 Task: Check the percentage active listings of 2.5 bathrooms in the last 5 years.
Action: Mouse moved to (821, 187)
Screenshot: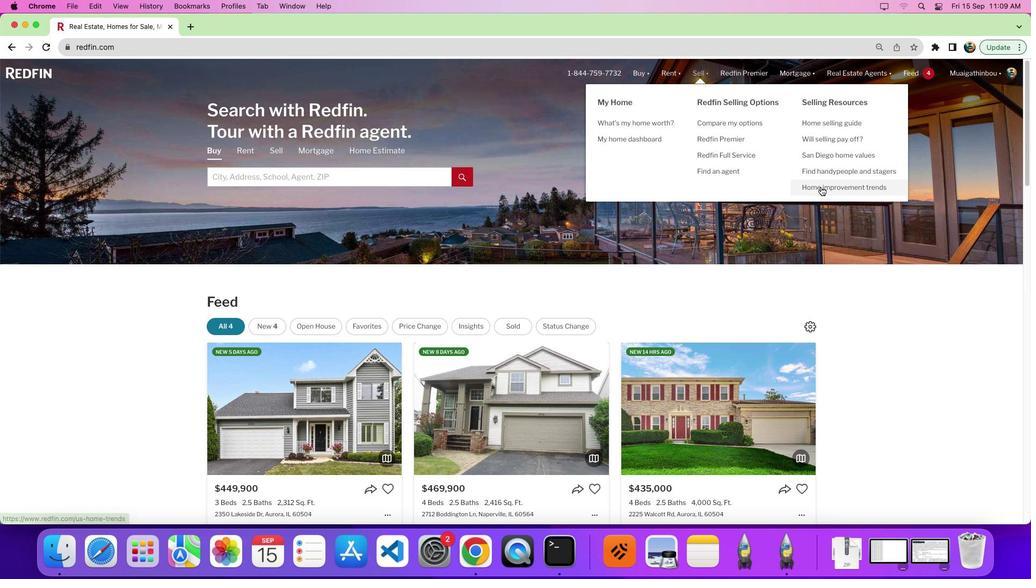 
Action: Mouse pressed left at (821, 187)
Screenshot: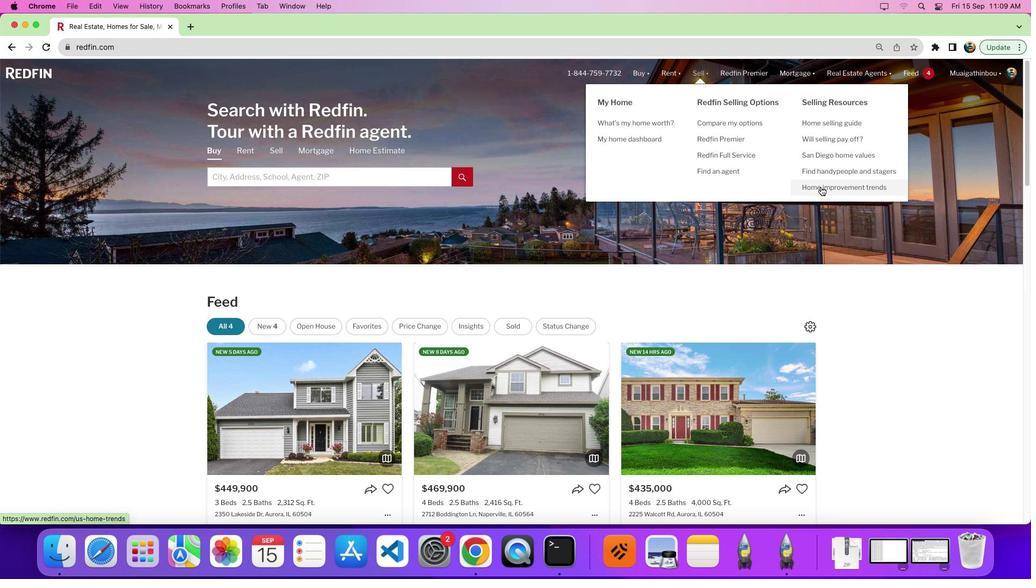 
Action: Mouse moved to (289, 206)
Screenshot: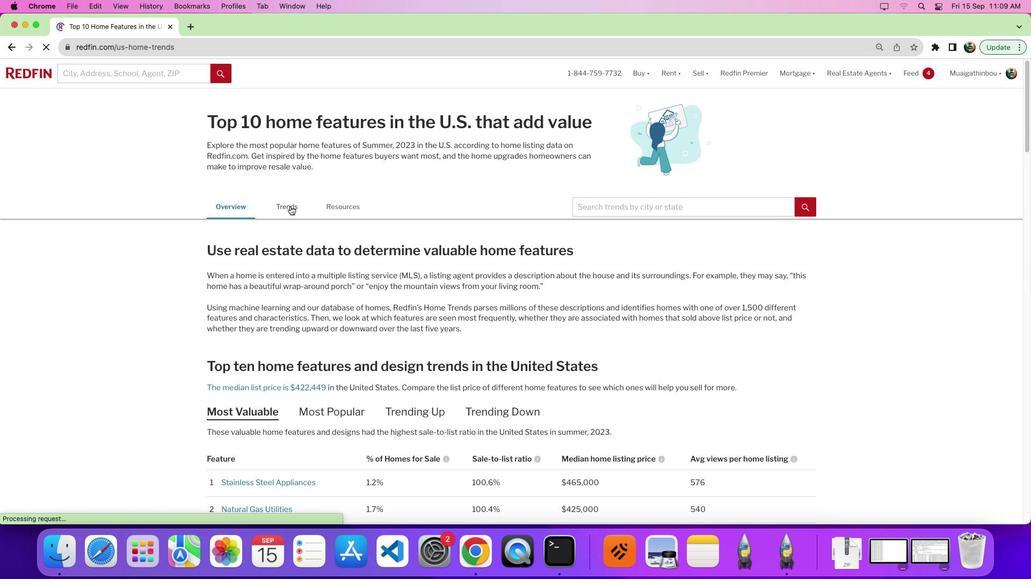 
Action: Mouse pressed left at (289, 206)
Screenshot: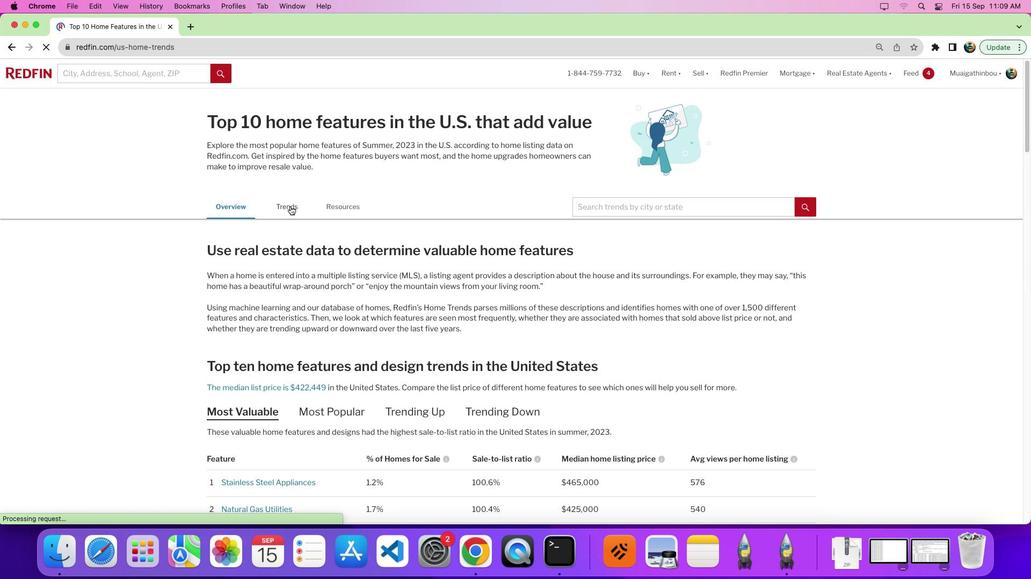 
Action: Mouse pressed left at (289, 206)
Screenshot: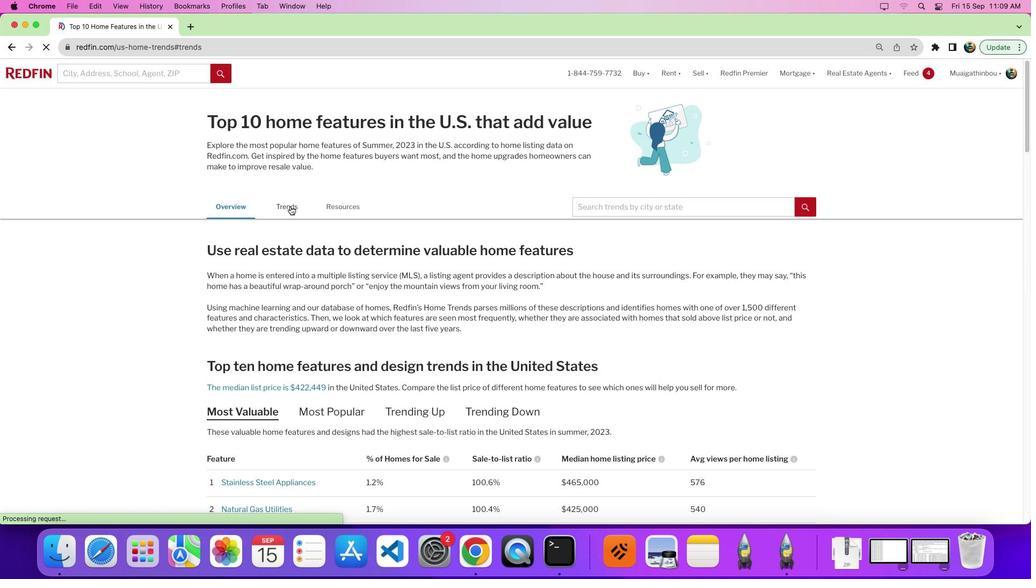
Action: Mouse moved to (386, 288)
Screenshot: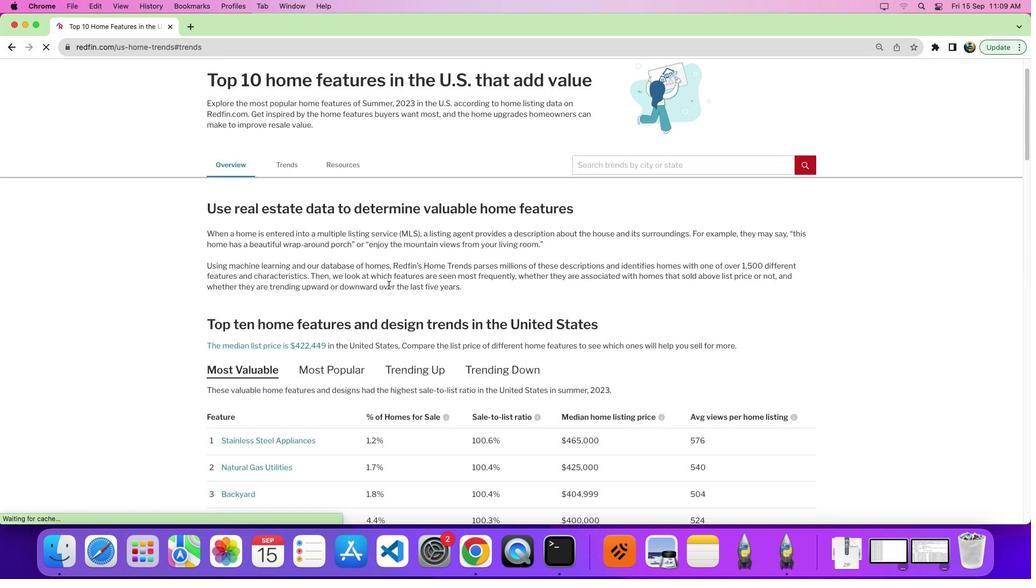 
Action: Mouse scrolled (386, 288) with delta (0, 0)
Screenshot: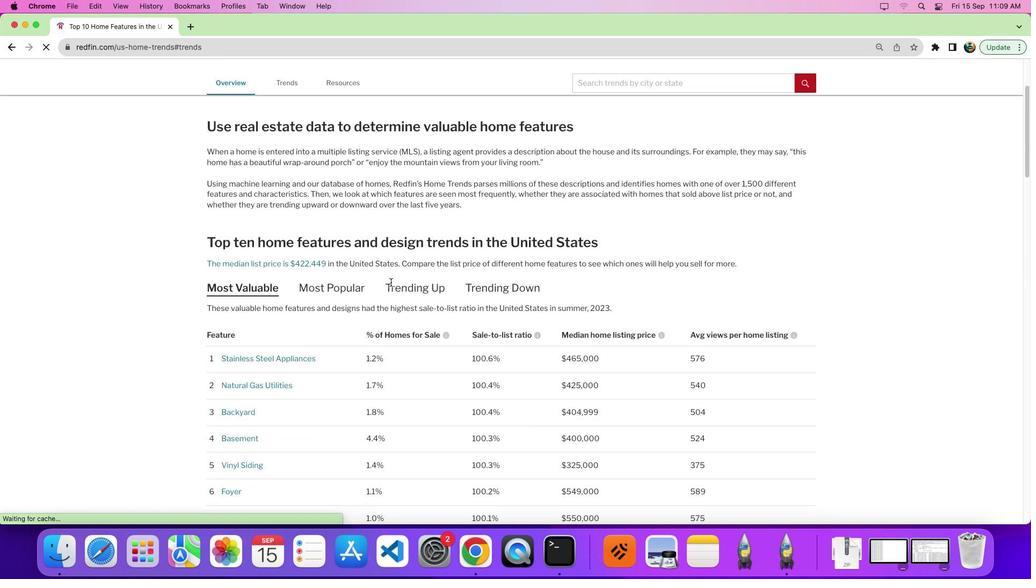 
Action: Mouse scrolled (386, 288) with delta (0, 0)
Screenshot: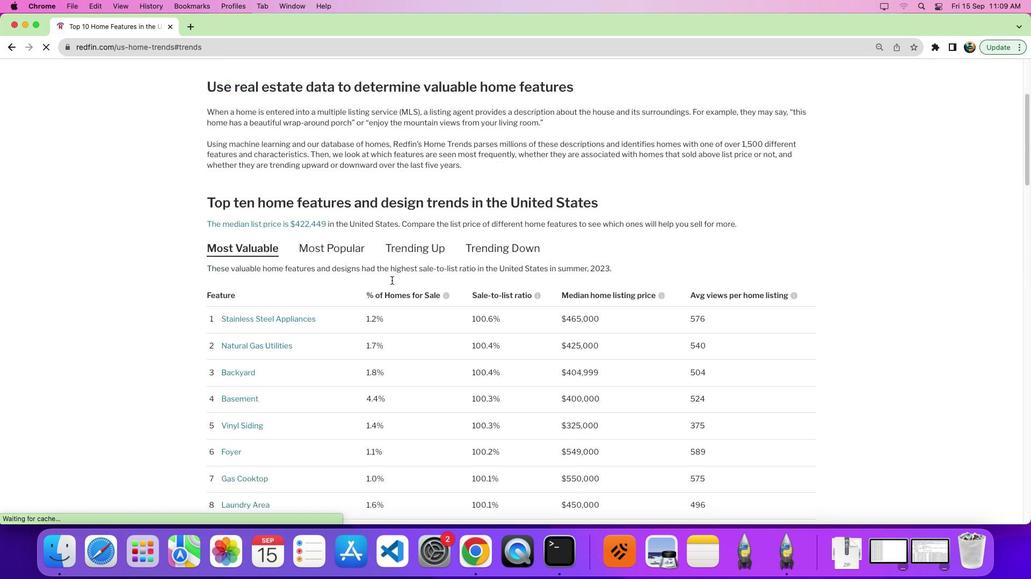 
Action: Mouse scrolled (386, 288) with delta (0, -3)
Screenshot: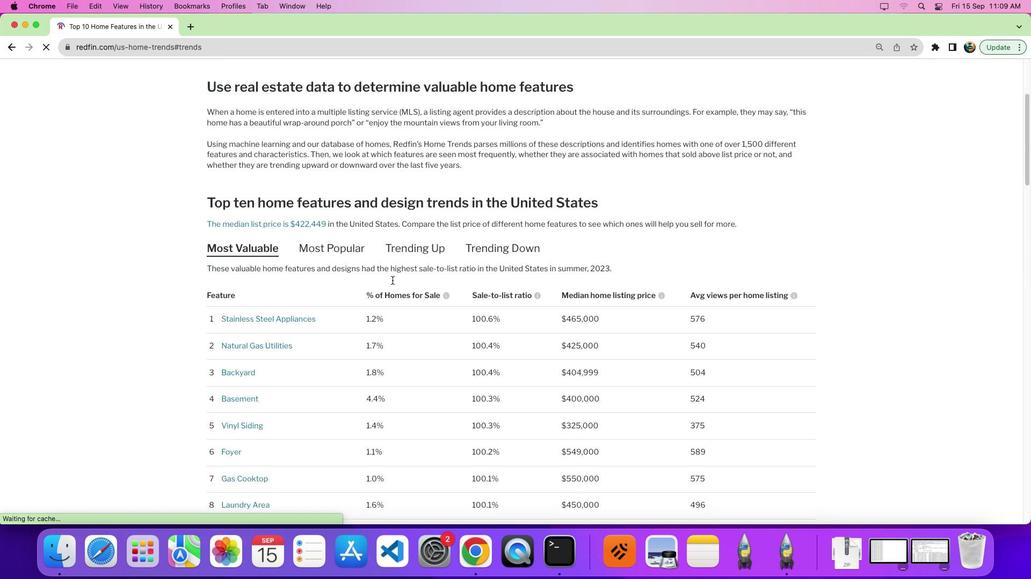 
Action: Mouse moved to (392, 279)
Screenshot: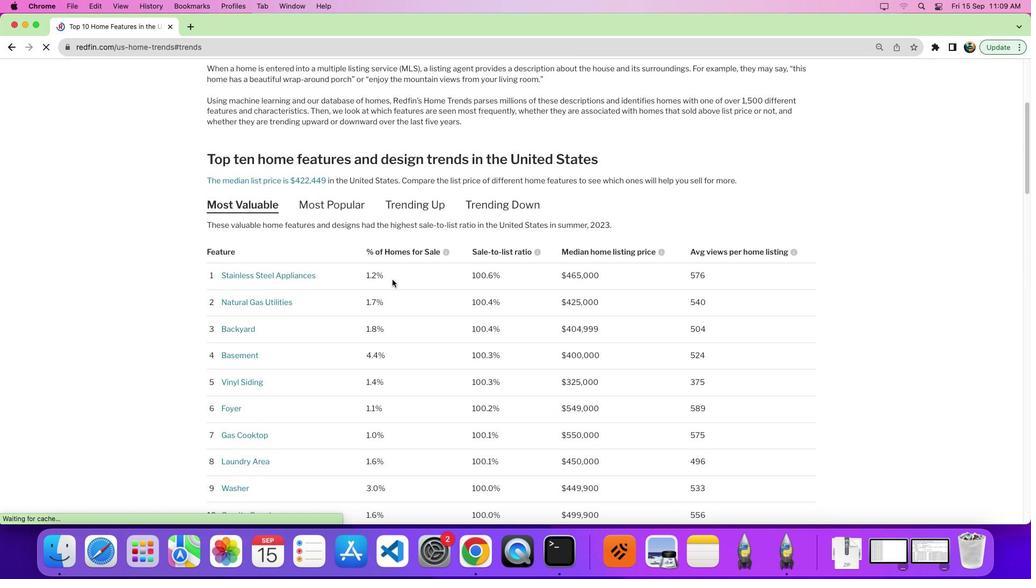 
Action: Mouse scrolled (392, 279) with delta (0, 0)
Screenshot: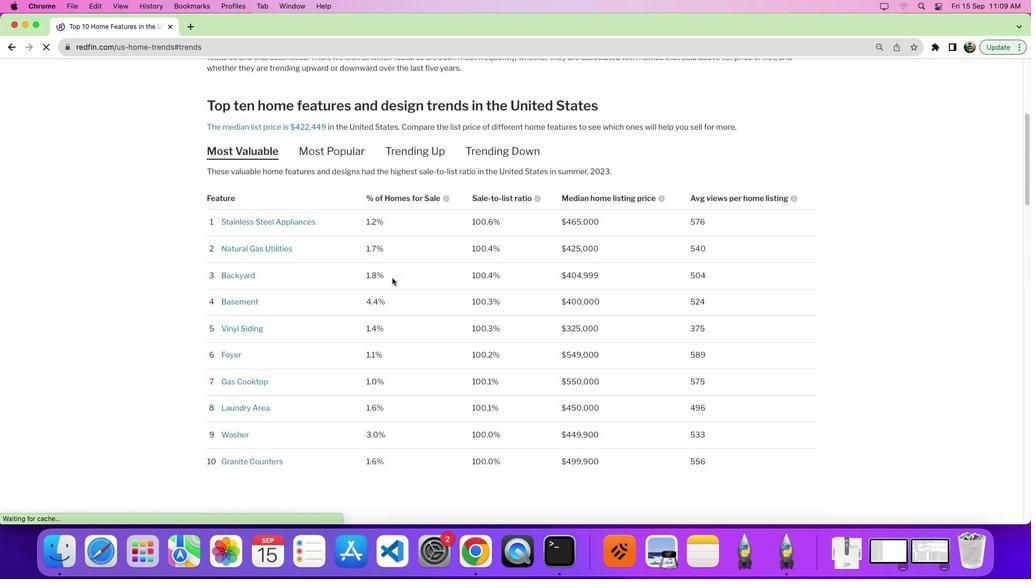 
Action: Mouse scrolled (392, 279) with delta (0, 0)
Screenshot: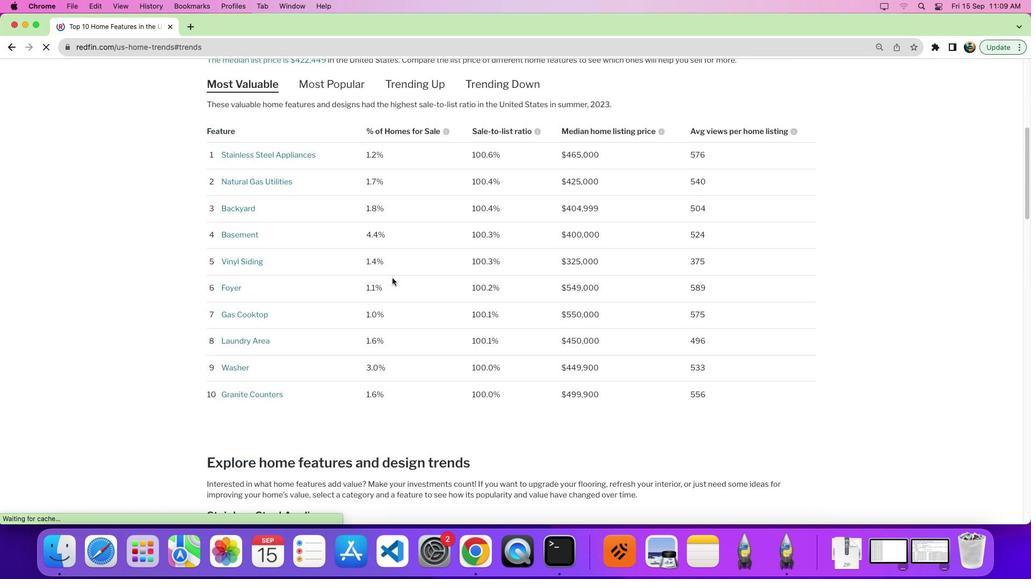 
Action: Mouse scrolled (392, 279) with delta (0, -3)
Screenshot: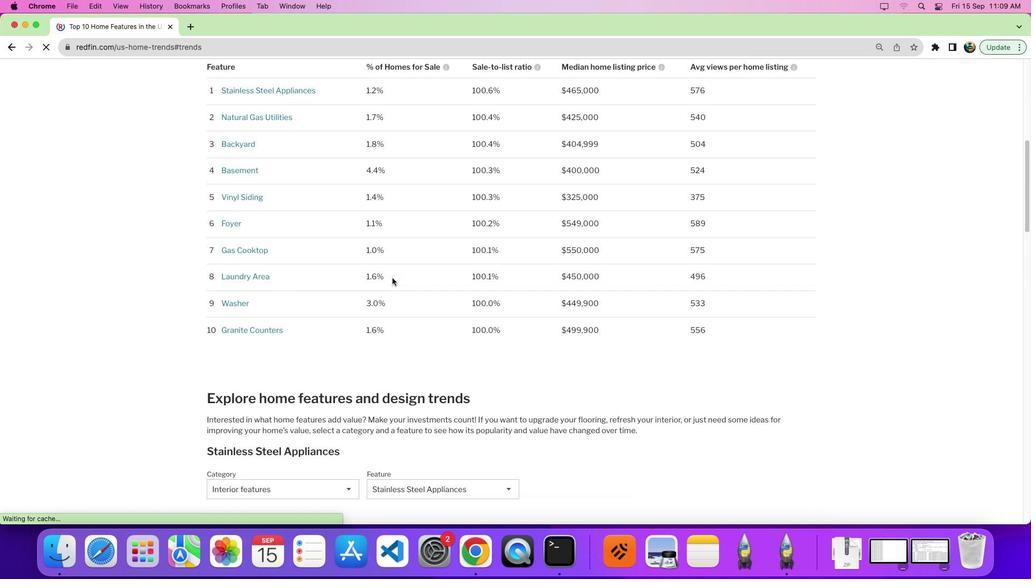 
Action: Mouse moved to (392, 278)
Screenshot: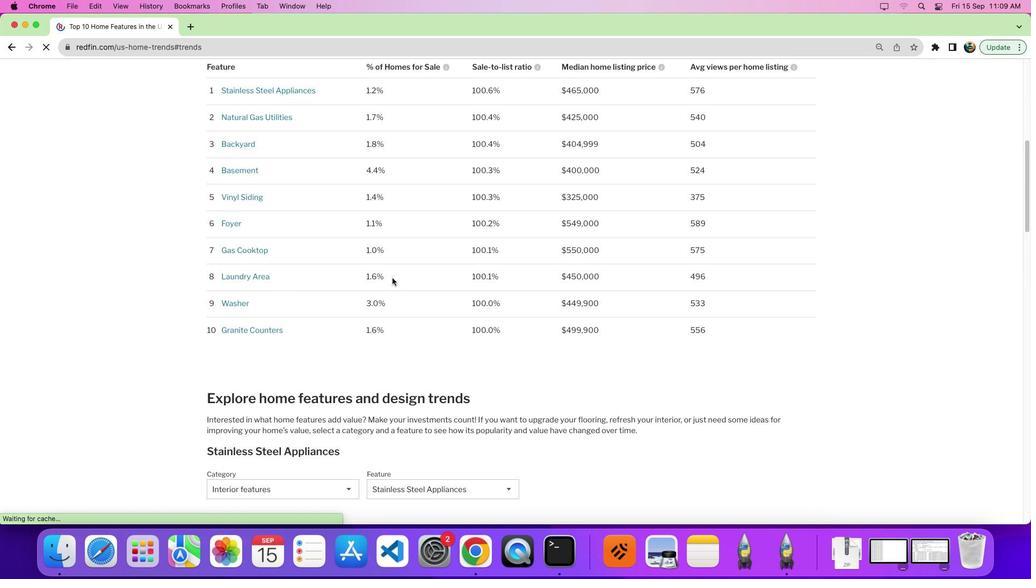 
Action: Mouse scrolled (392, 278) with delta (0, 0)
Screenshot: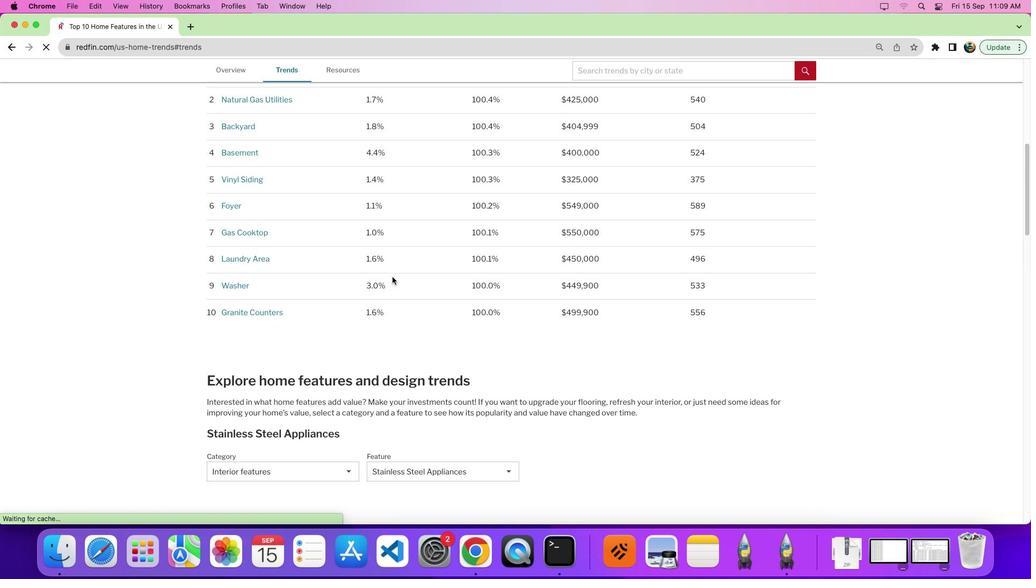 
Action: Mouse scrolled (392, 278) with delta (0, 0)
Screenshot: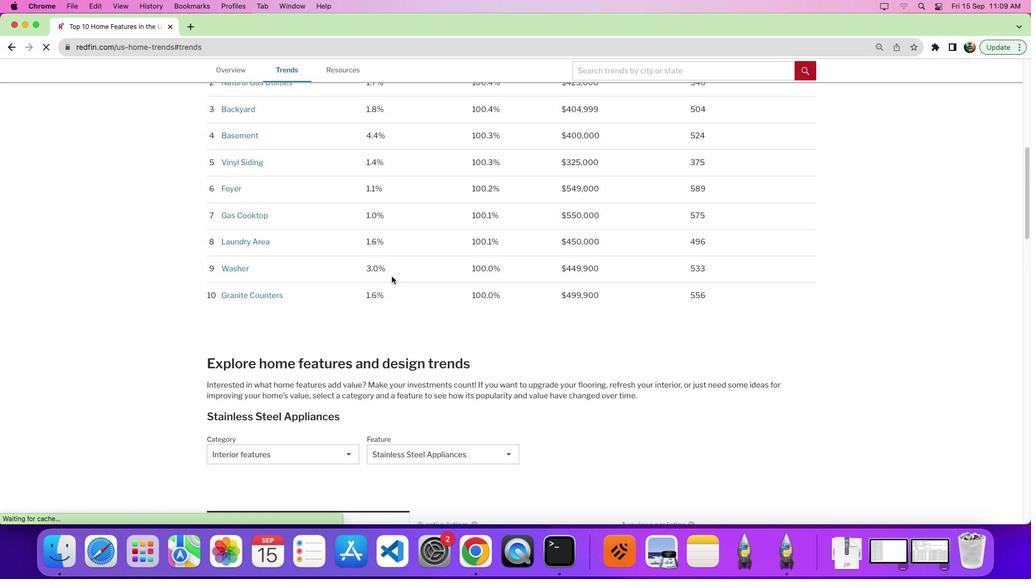 
Action: Mouse moved to (392, 277)
Screenshot: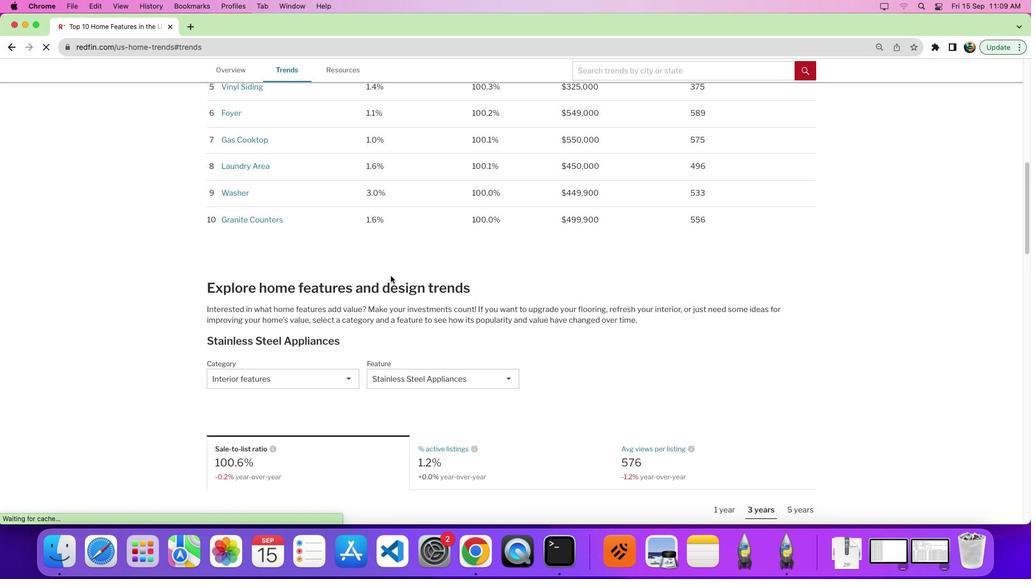 
Action: Mouse scrolled (392, 277) with delta (0, -1)
Screenshot: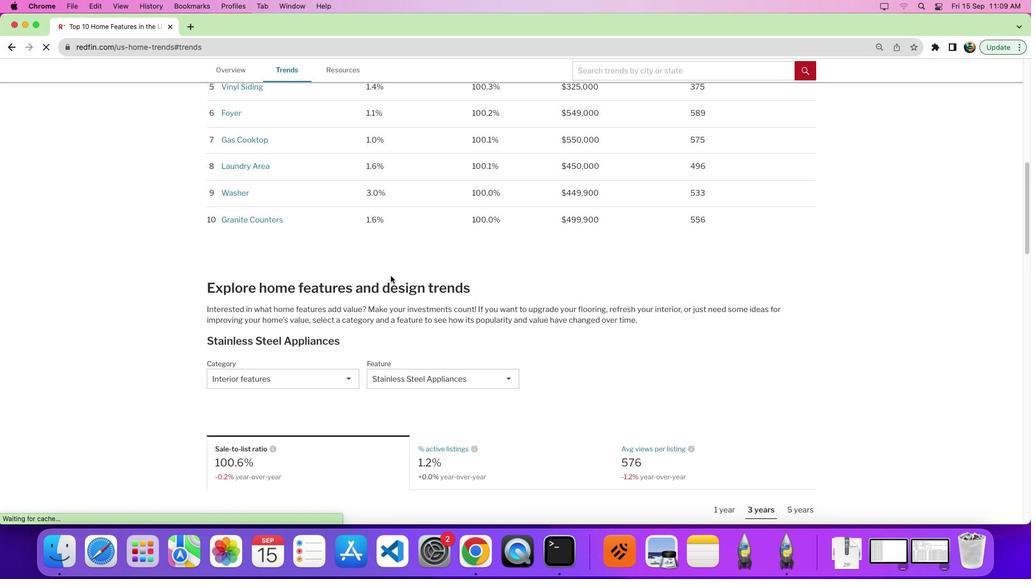 
Action: Mouse moved to (390, 276)
Screenshot: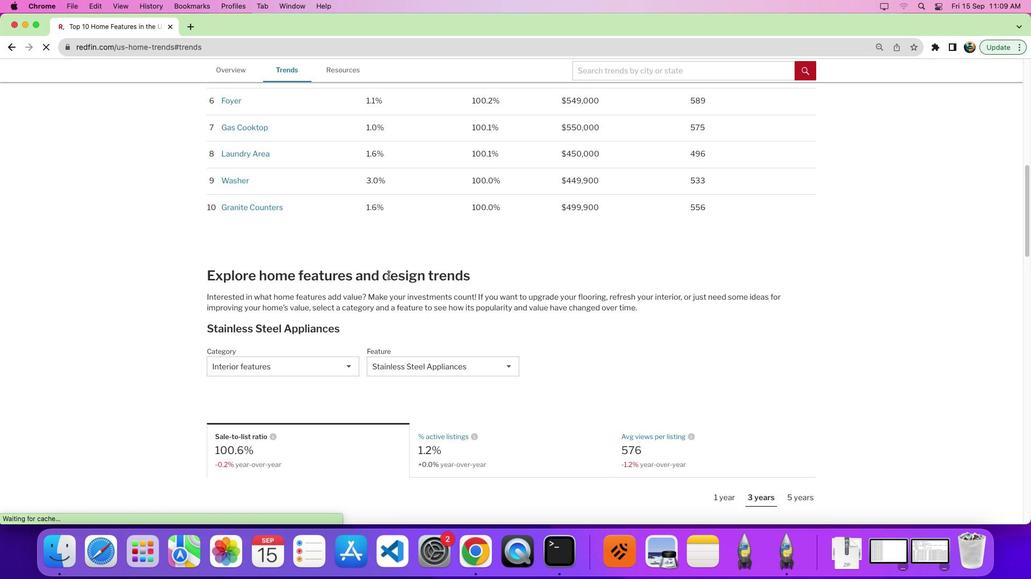 
Action: Mouse scrolled (390, 276) with delta (0, 0)
Screenshot: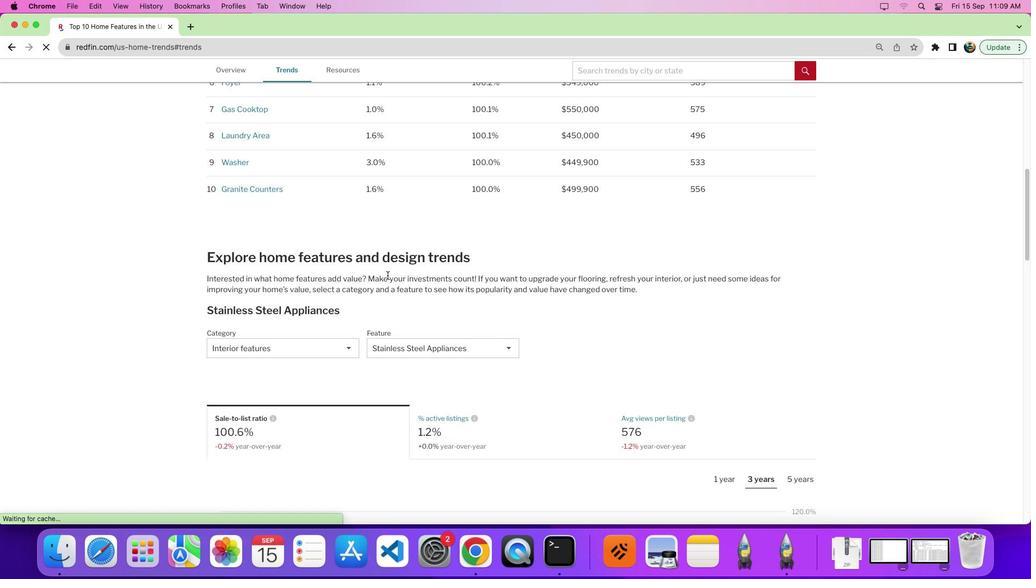 
Action: Mouse moved to (389, 276)
Screenshot: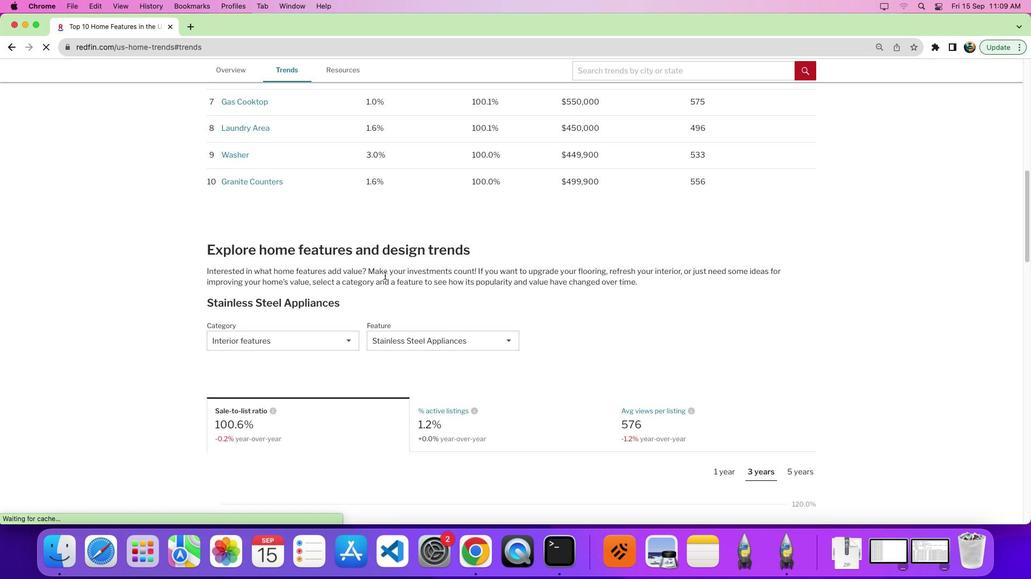 
Action: Mouse scrolled (389, 276) with delta (0, 0)
Screenshot: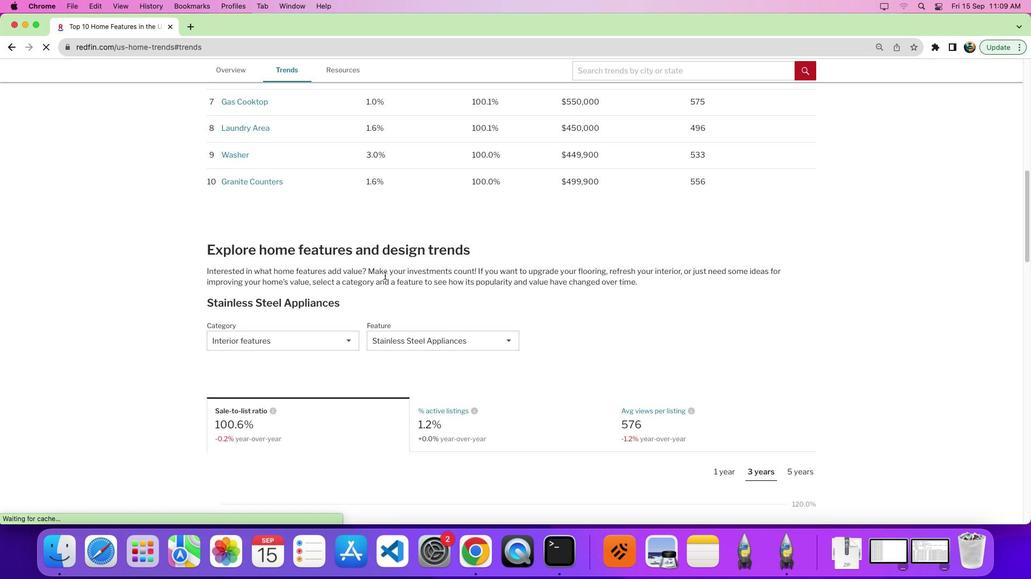 
Action: Mouse moved to (322, 338)
Screenshot: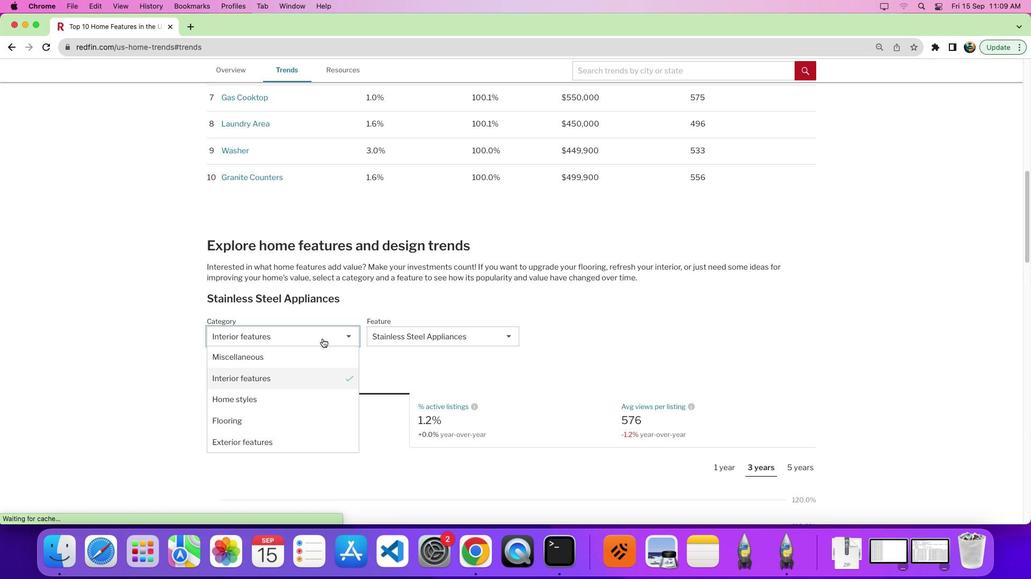 
Action: Mouse pressed left at (322, 338)
Screenshot: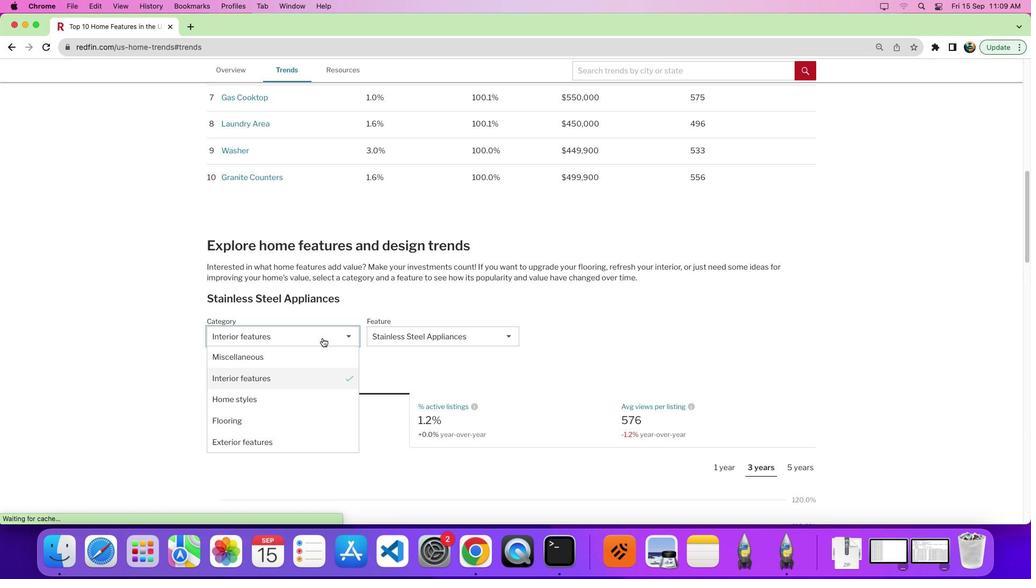 
Action: Mouse moved to (313, 386)
Screenshot: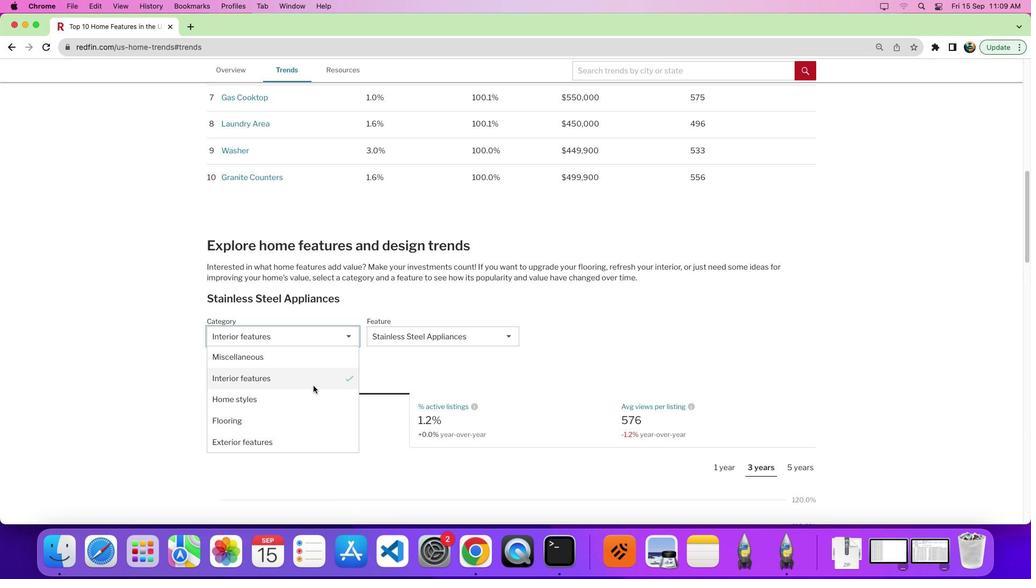 
Action: Mouse pressed left at (313, 386)
Screenshot: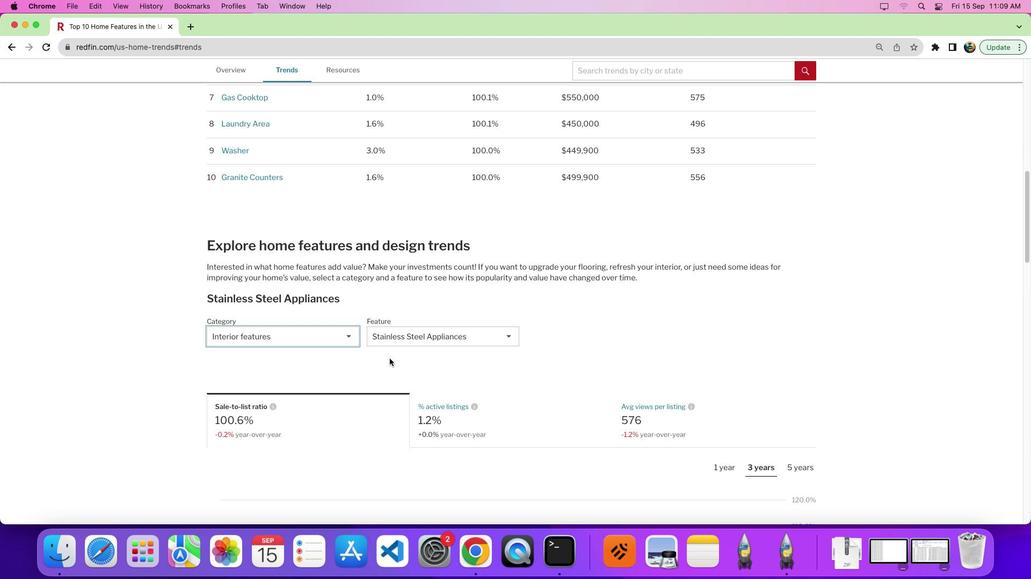 
Action: Mouse moved to (425, 339)
Screenshot: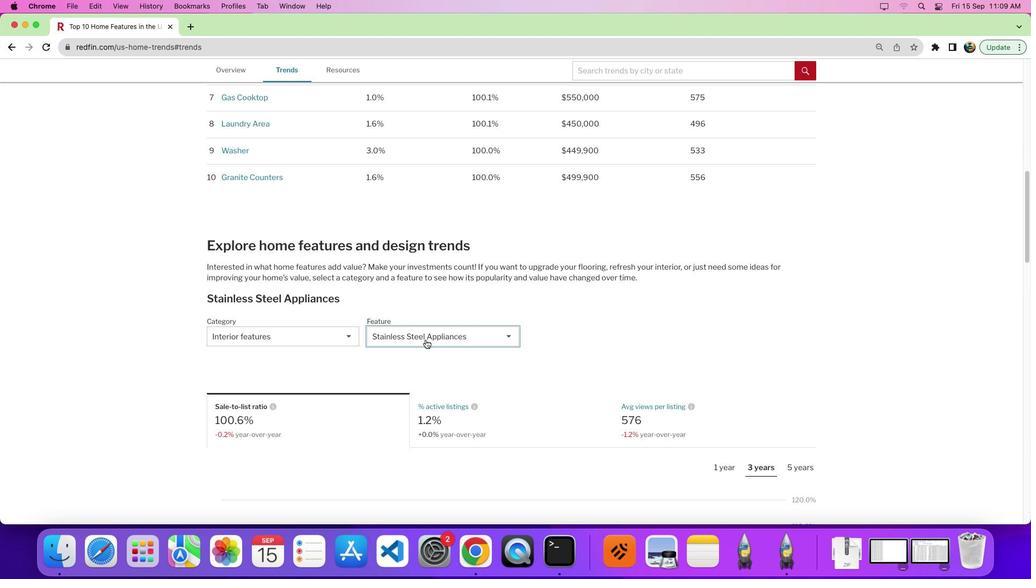 
Action: Mouse pressed left at (425, 339)
Screenshot: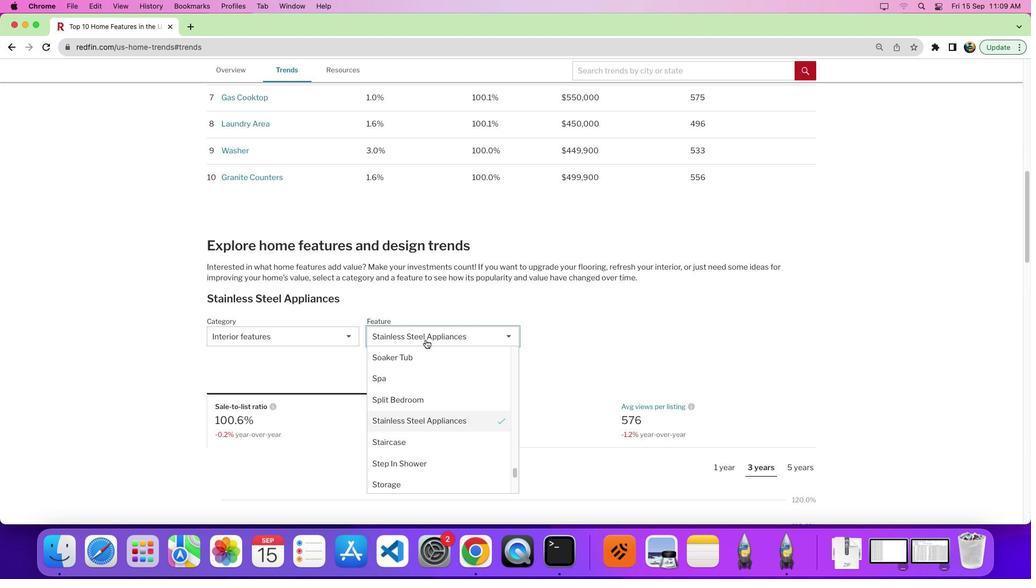 
Action: Mouse moved to (422, 385)
Screenshot: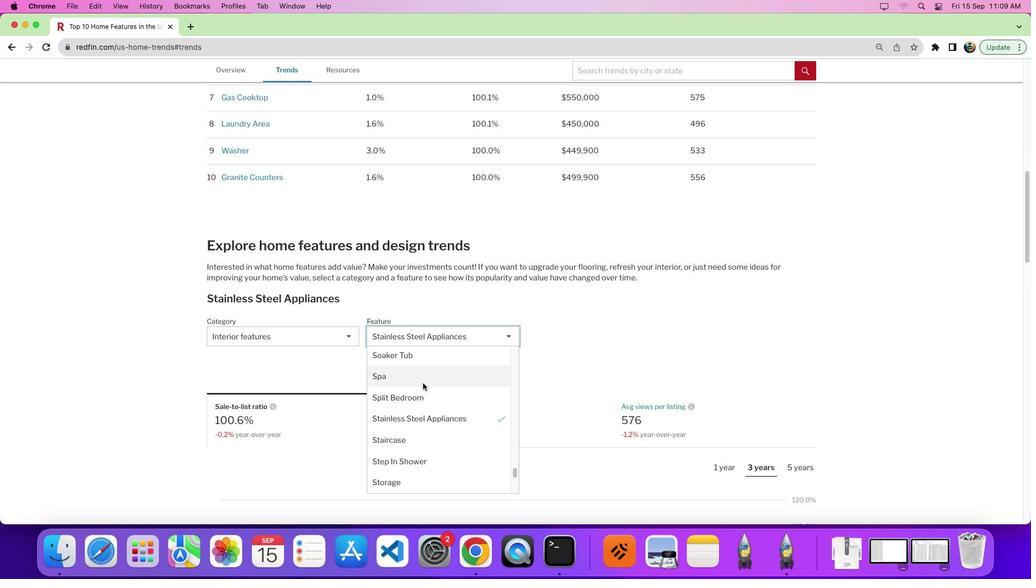 
Action: Mouse scrolled (422, 385) with delta (0, 0)
Screenshot: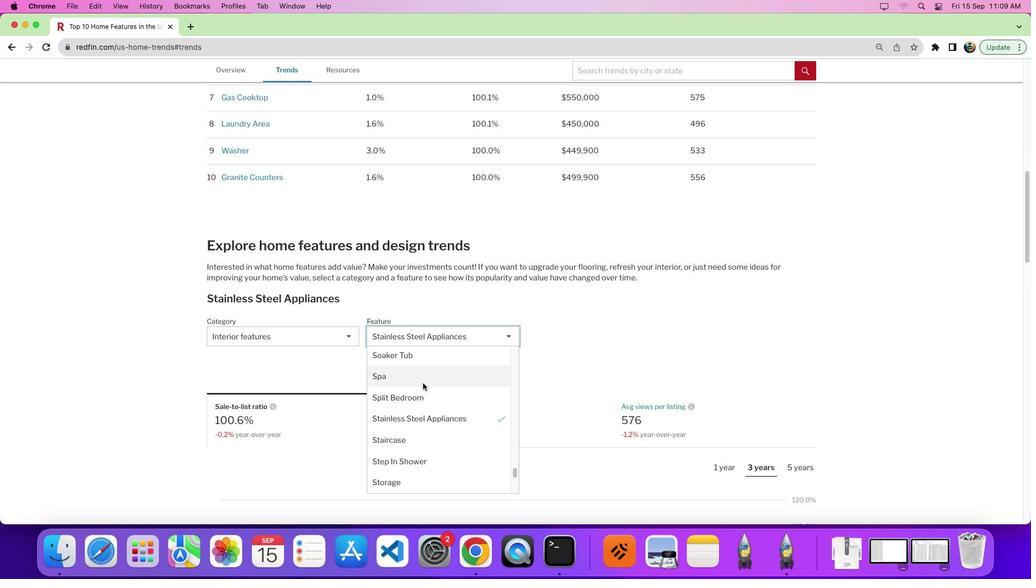 
Action: Mouse moved to (423, 382)
Screenshot: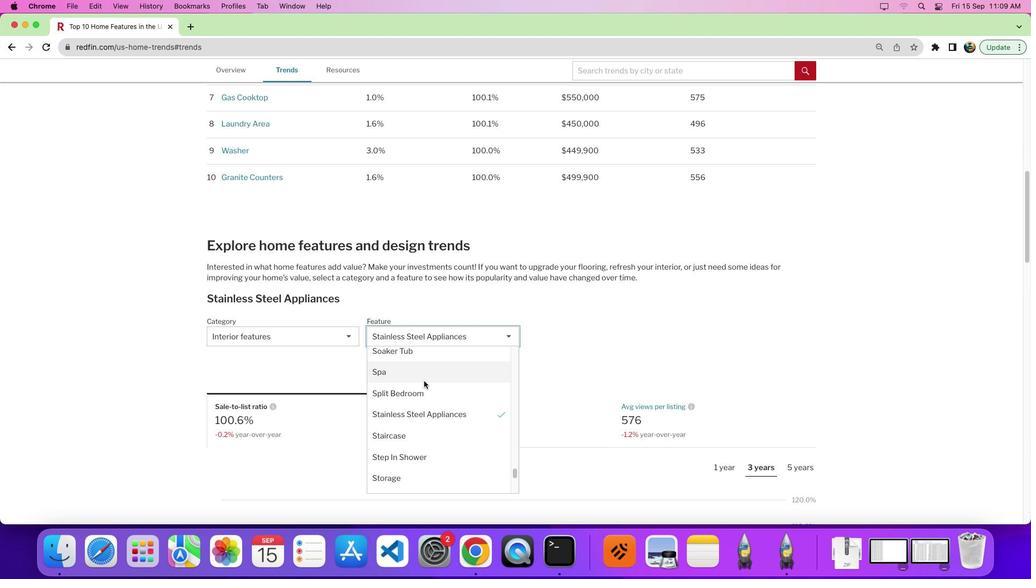 
Action: Mouse scrolled (423, 382) with delta (0, 0)
Screenshot: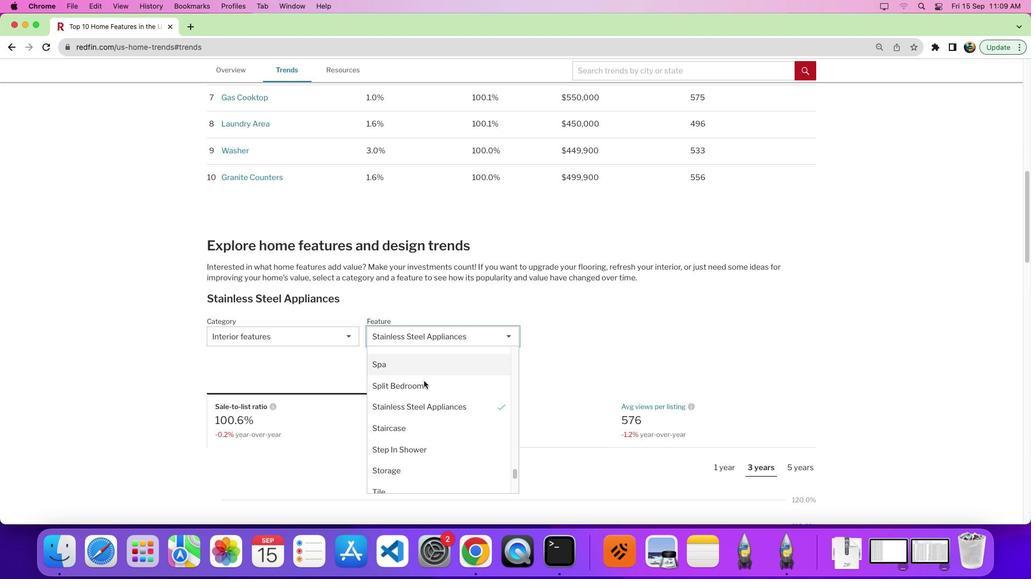
Action: Mouse scrolled (423, 382) with delta (0, 0)
Screenshot: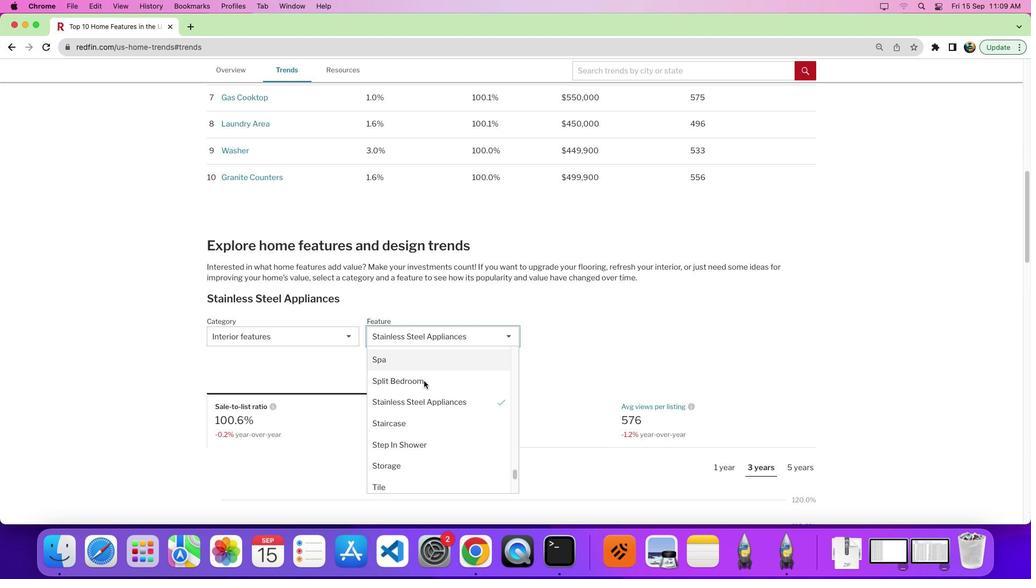 
Action: Mouse moved to (423, 381)
Screenshot: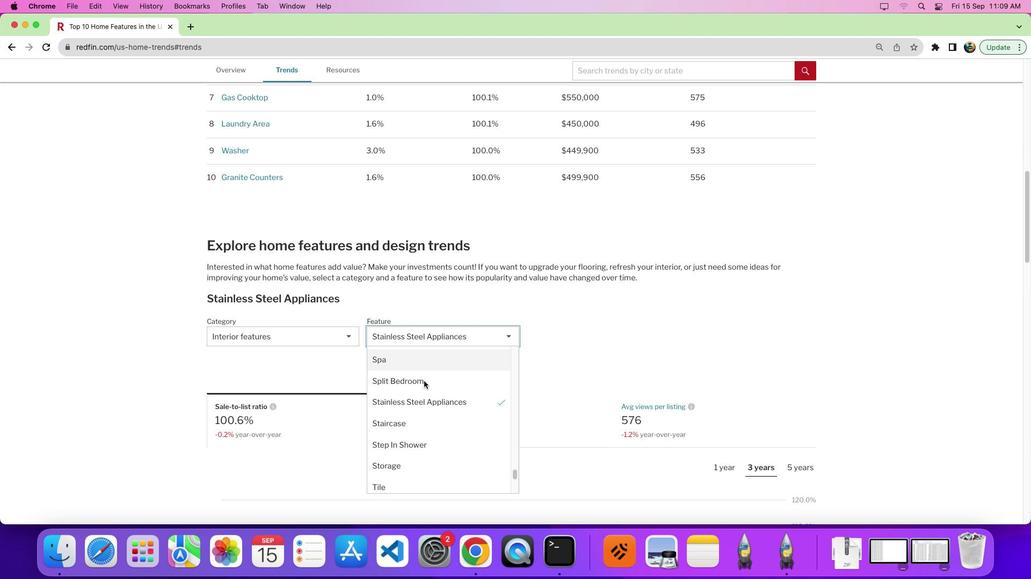 
Action: Mouse scrolled (423, 381) with delta (0, 0)
Screenshot: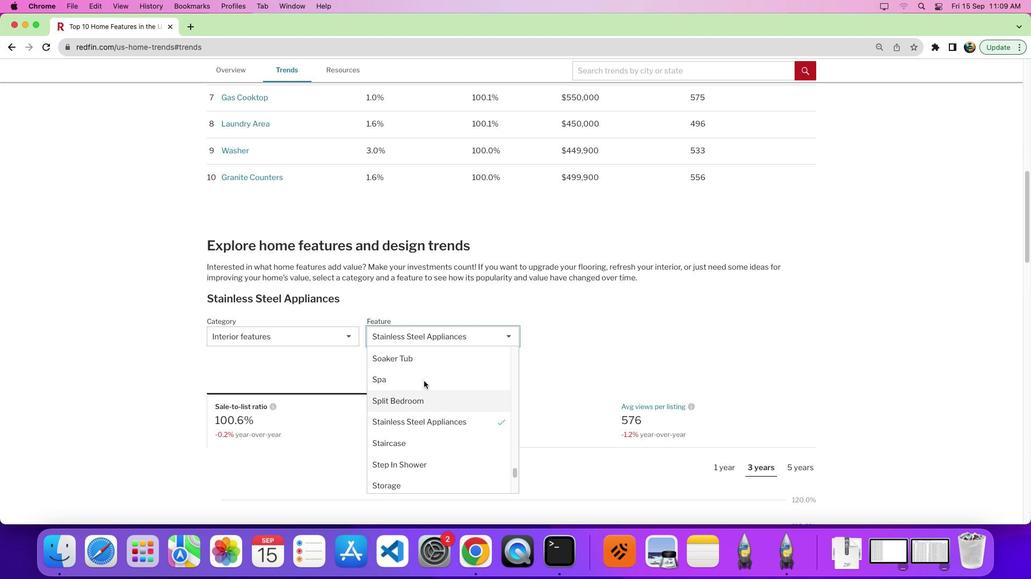 
Action: Mouse moved to (423, 381)
Screenshot: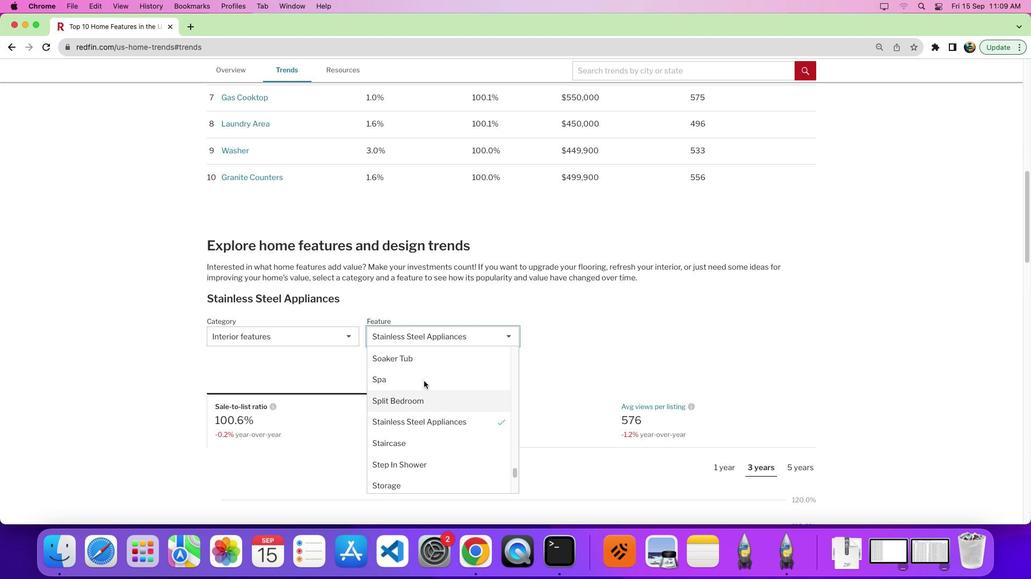 
Action: Mouse scrolled (423, 381) with delta (0, 0)
Screenshot: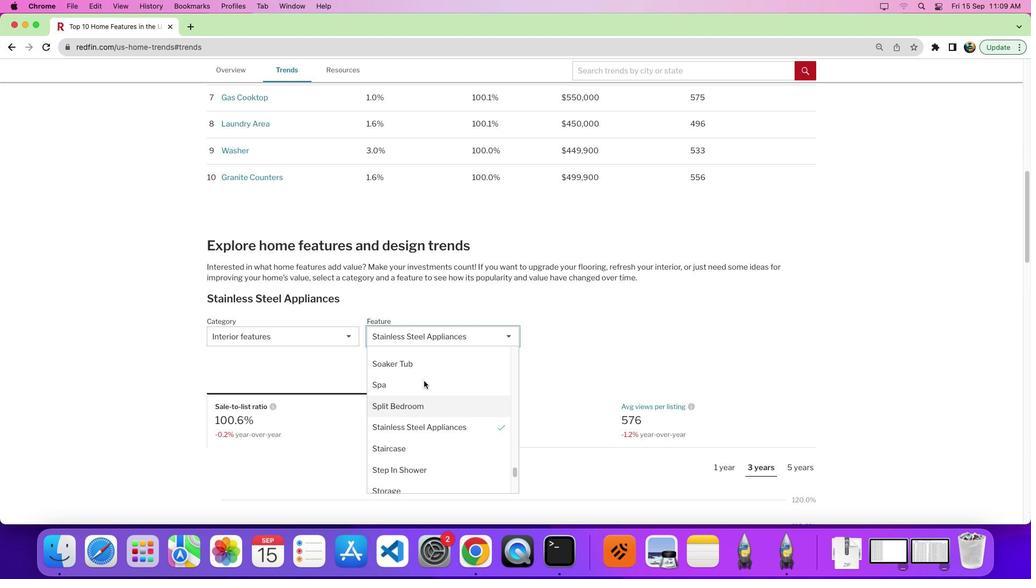 
Action: Mouse scrolled (423, 381) with delta (0, 0)
Screenshot: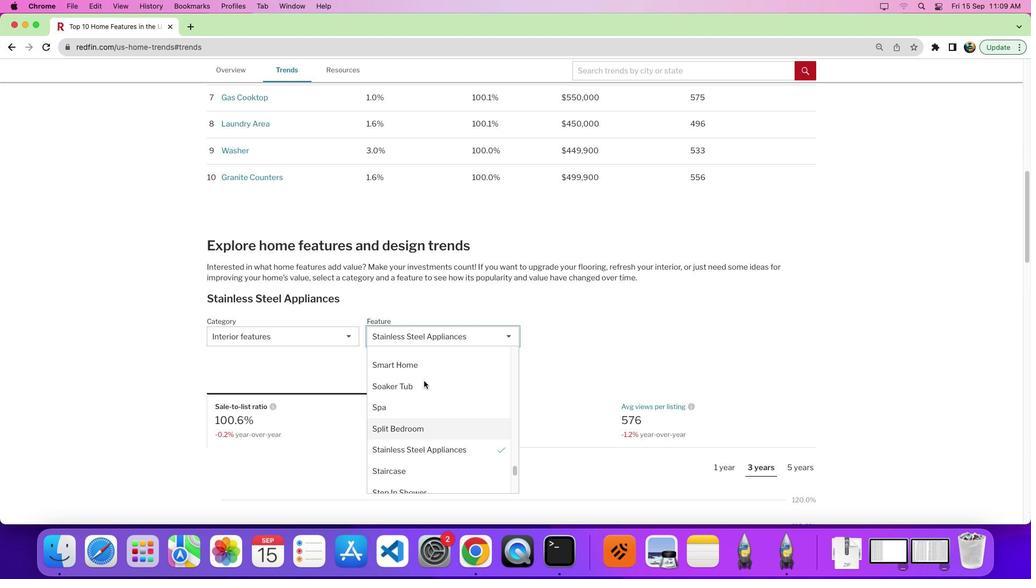 
Action: Mouse scrolled (423, 381) with delta (0, 0)
Screenshot: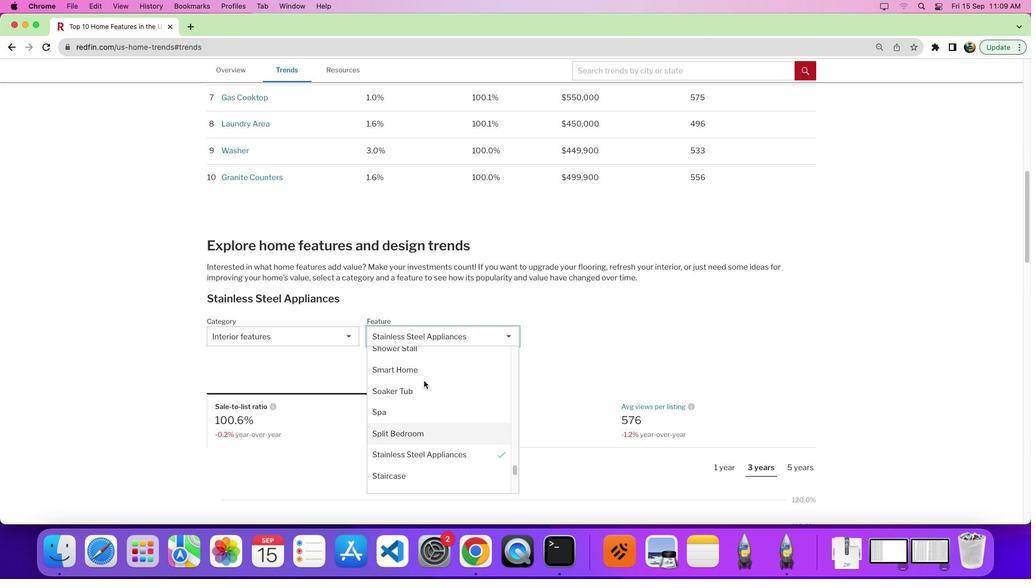 
Action: Mouse scrolled (423, 381) with delta (0, 0)
Screenshot: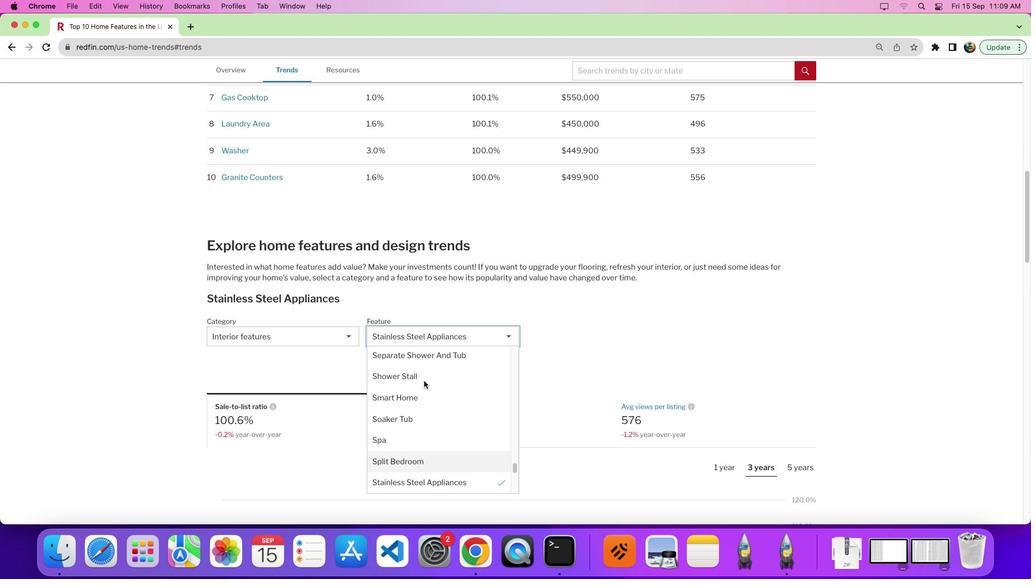 
Action: Mouse scrolled (423, 381) with delta (0, 0)
Screenshot: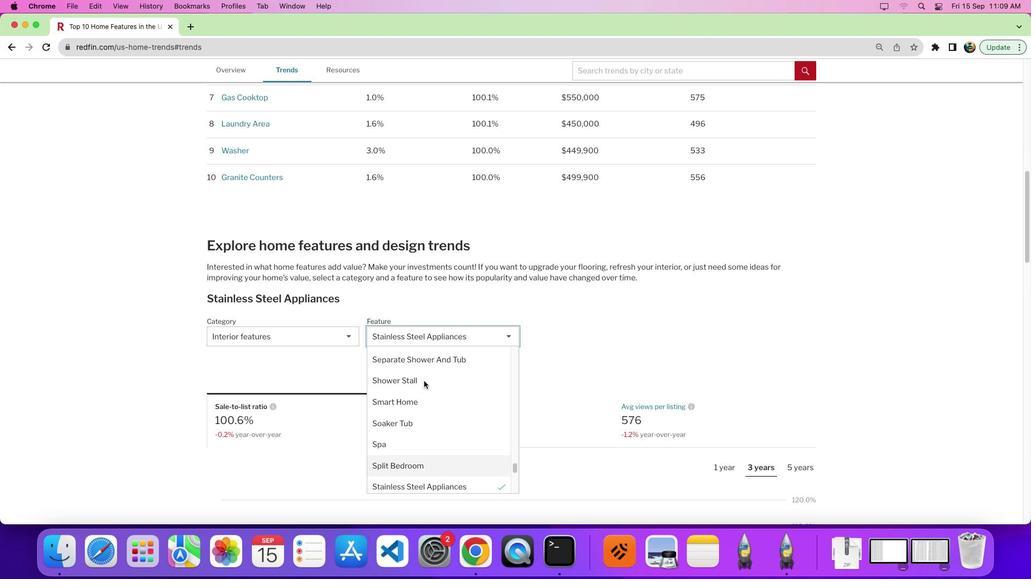 
Action: Mouse scrolled (423, 381) with delta (0, 0)
Screenshot: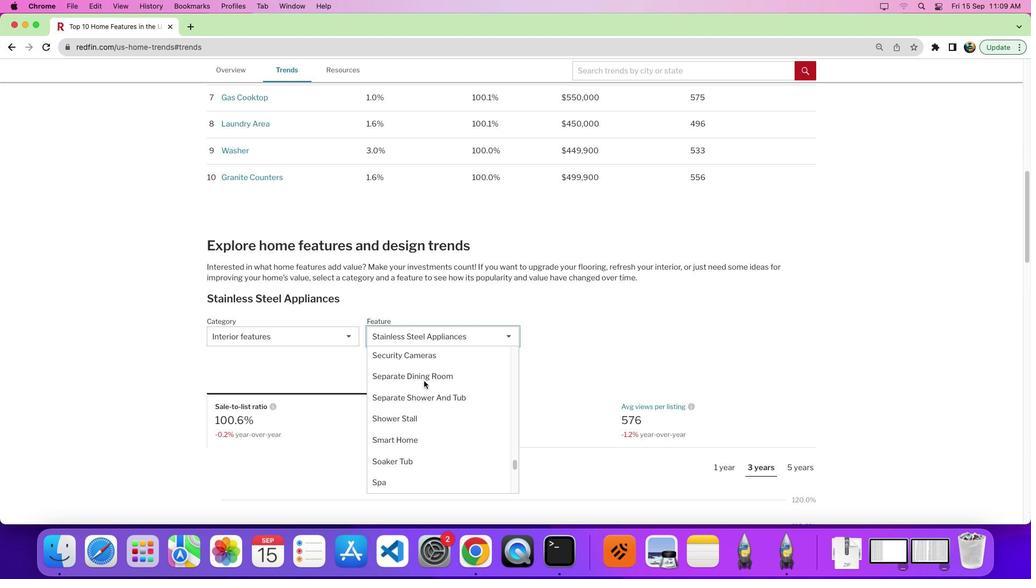 
Action: Mouse scrolled (423, 381) with delta (0, 0)
Screenshot: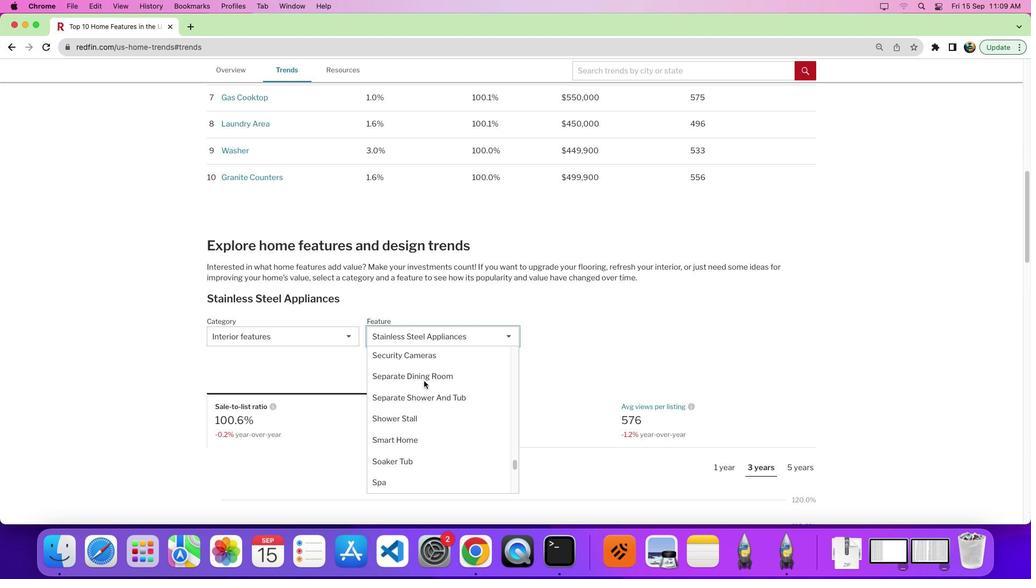 
Action: Mouse scrolled (423, 381) with delta (0, 0)
Screenshot: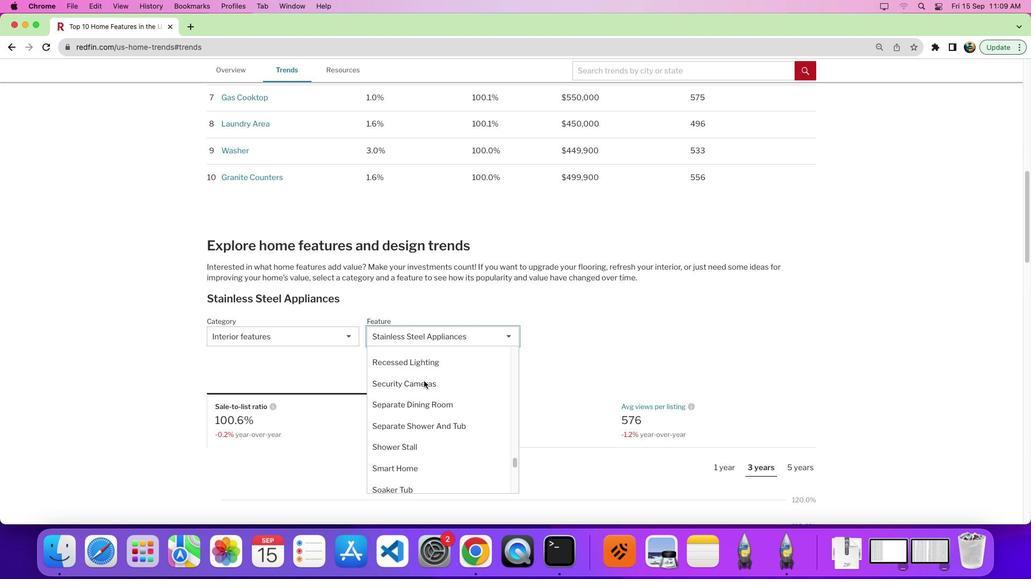 
Action: Mouse scrolled (423, 381) with delta (0, 0)
Screenshot: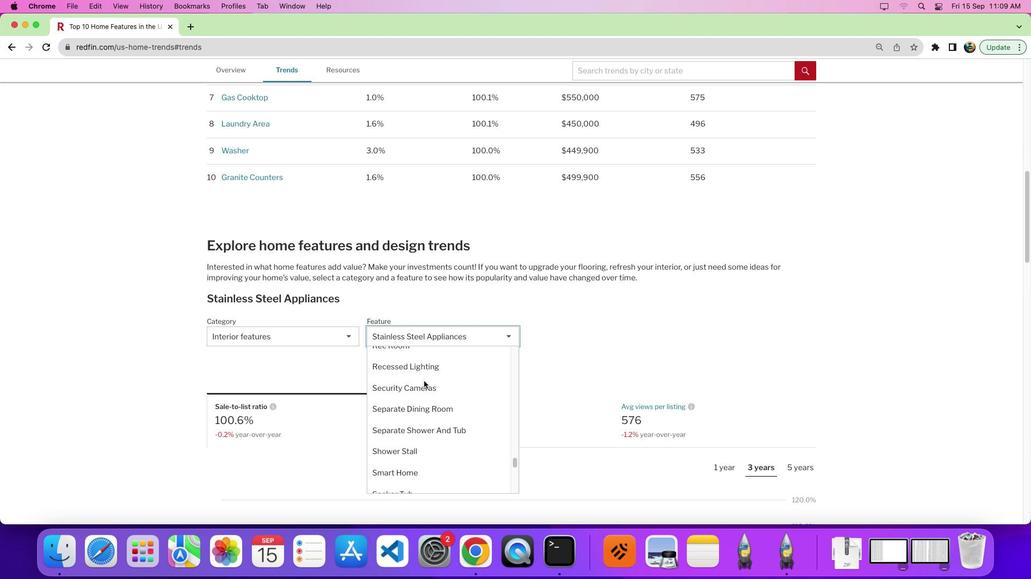 
Action: Mouse scrolled (423, 381) with delta (0, 0)
Screenshot: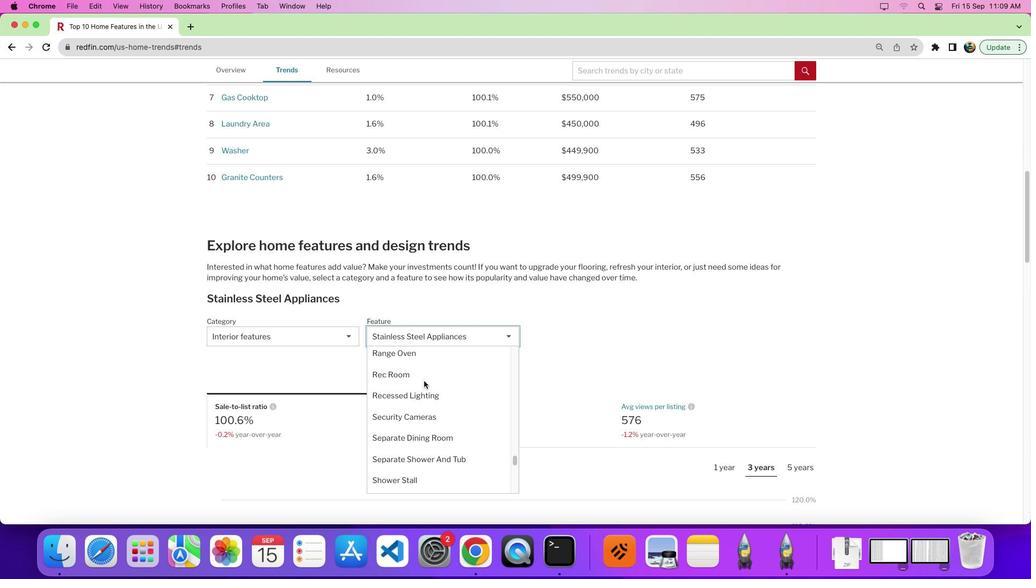 
Action: Mouse scrolled (423, 381) with delta (0, 0)
Screenshot: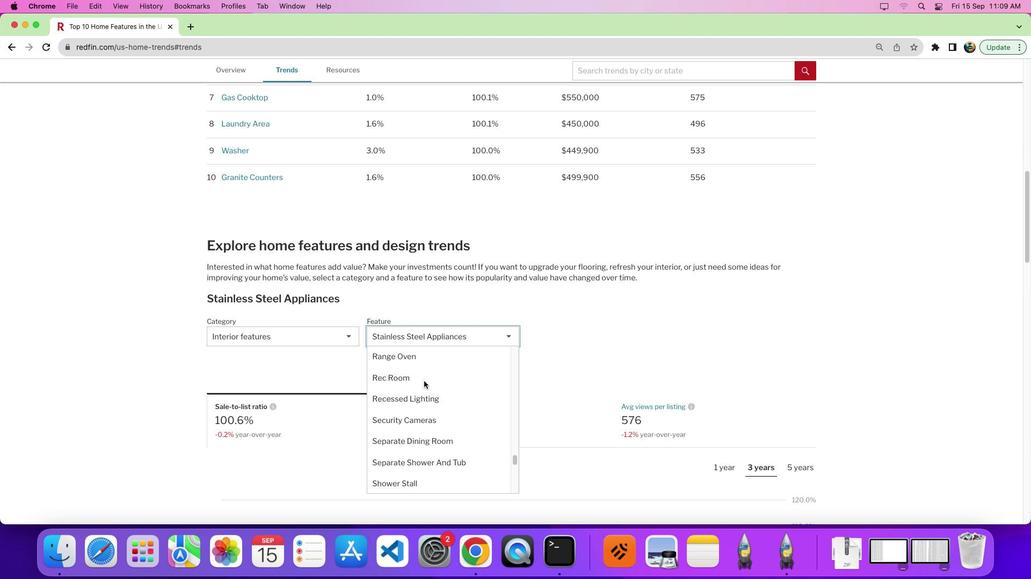 
Action: Mouse scrolled (423, 381) with delta (0, 0)
Screenshot: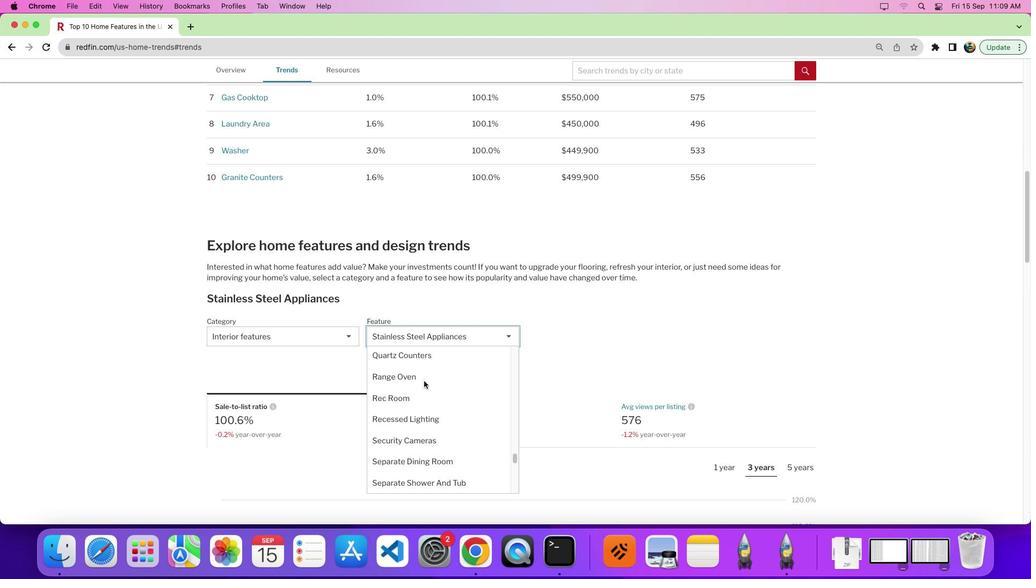 
Action: Mouse scrolled (423, 381) with delta (0, 0)
Screenshot: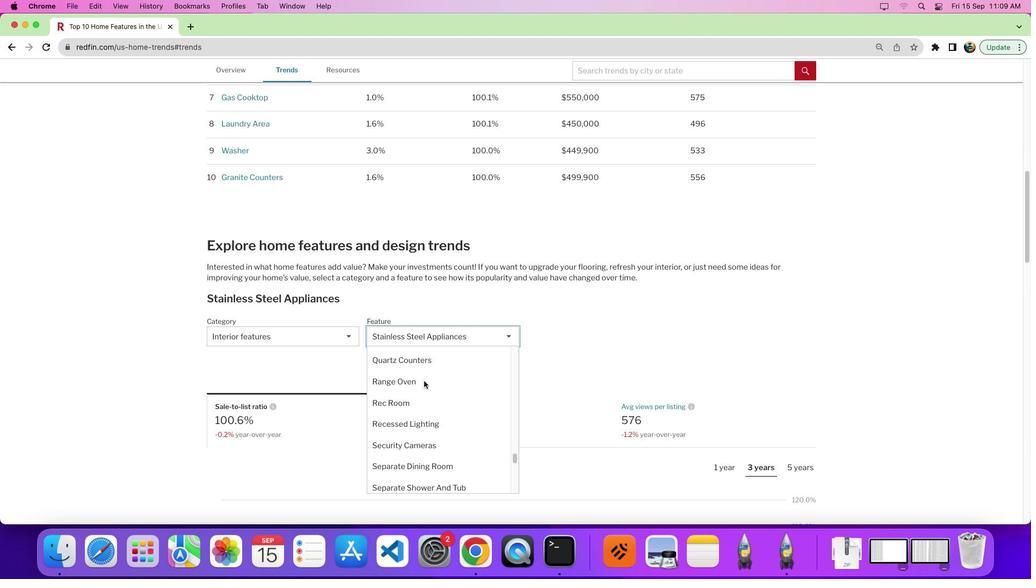
Action: Mouse scrolled (423, 381) with delta (0, 0)
Screenshot: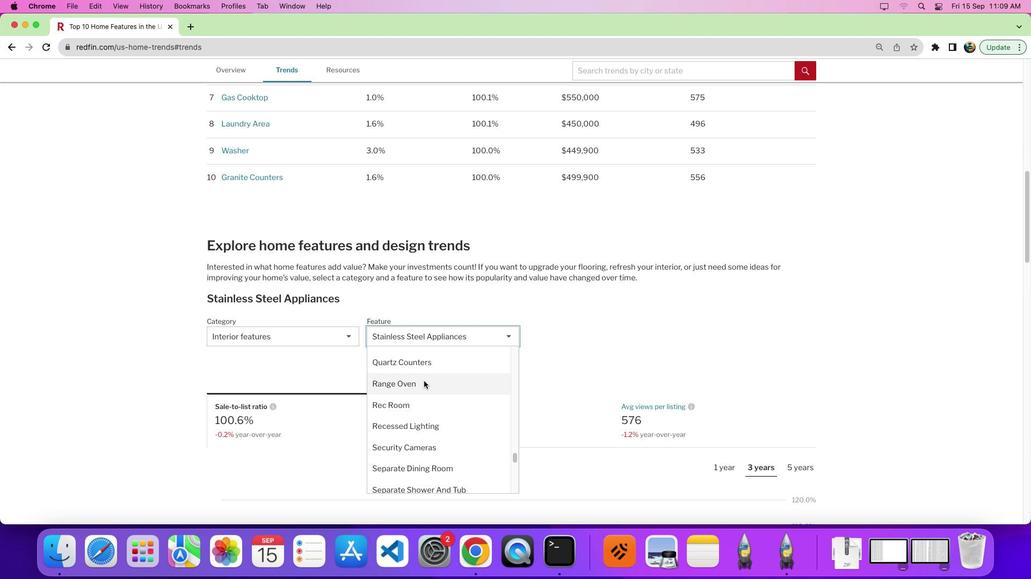 
Action: Mouse scrolled (423, 381) with delta (0, 0)
Screenshot: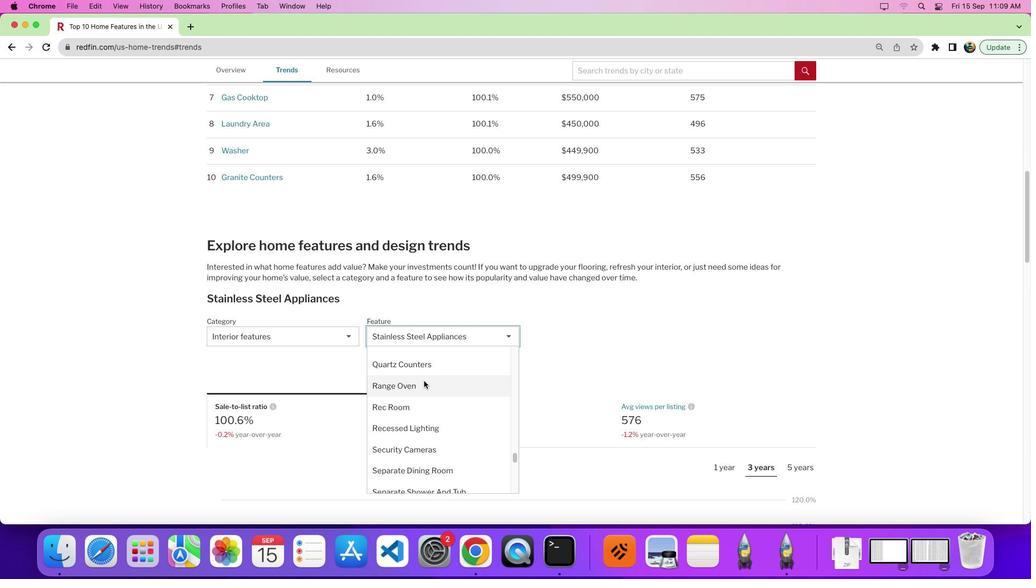 
Action: Mouse scrolled (423, 381) with delta (0, 0)
Screenshot: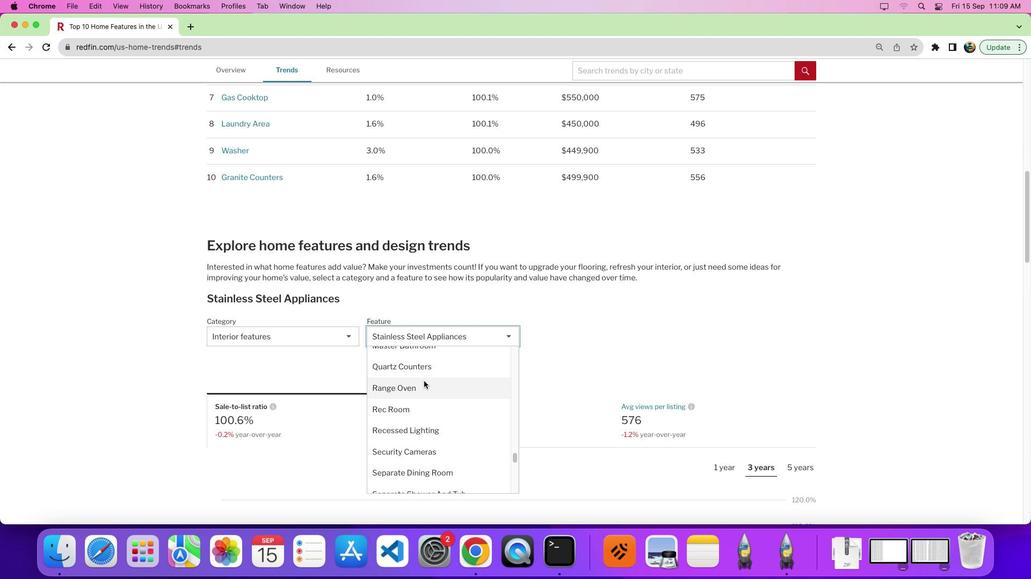 
Action: Mouse scrolled (423, 381) with delta (0, 0)
Screenshot: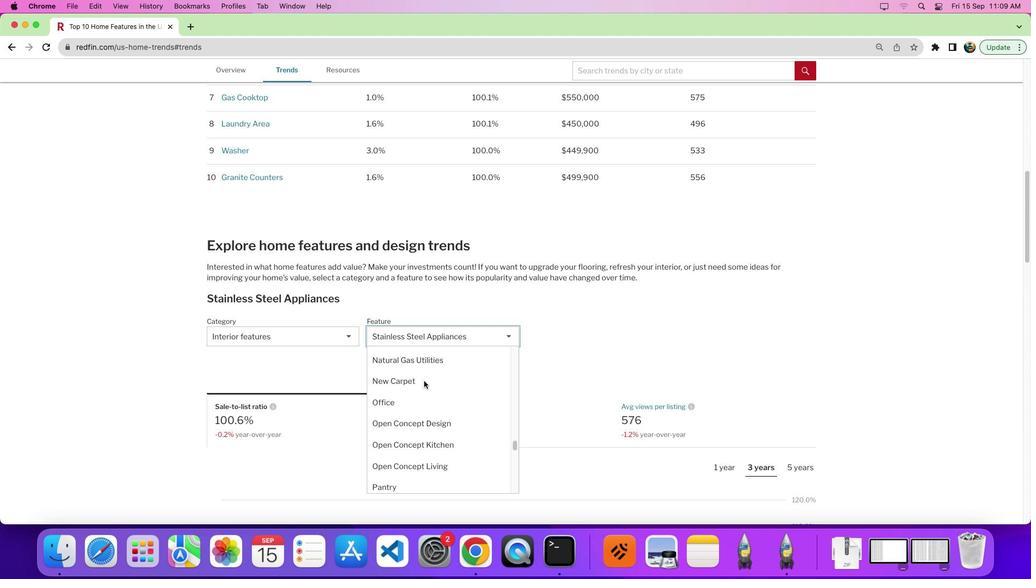
Action: Mouse scrolled (423, 381) with delta (0, 0)
Screenshot: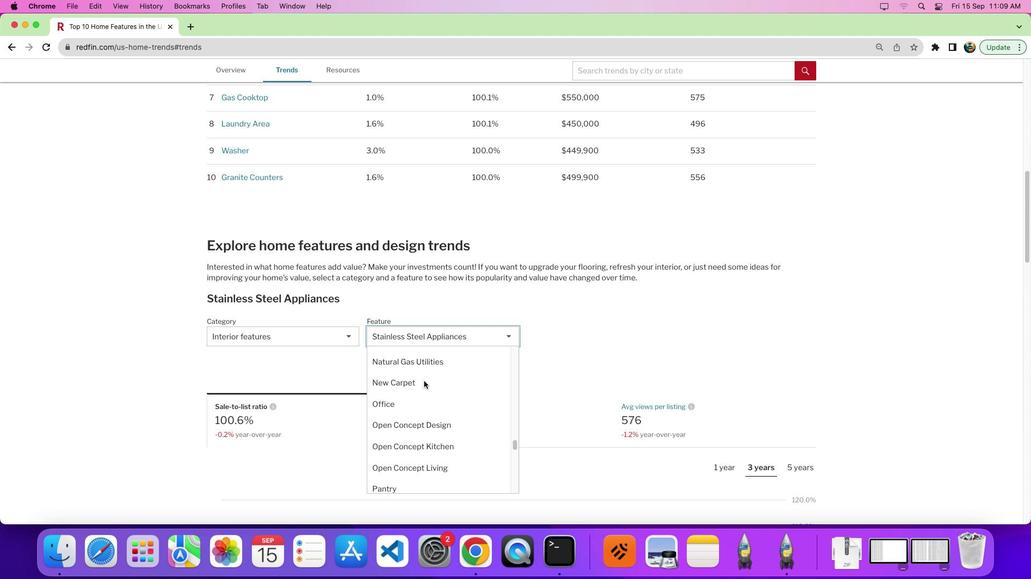 
Action: Mouse scrolled (423, 381) with delta (0, 3)
Screenshot: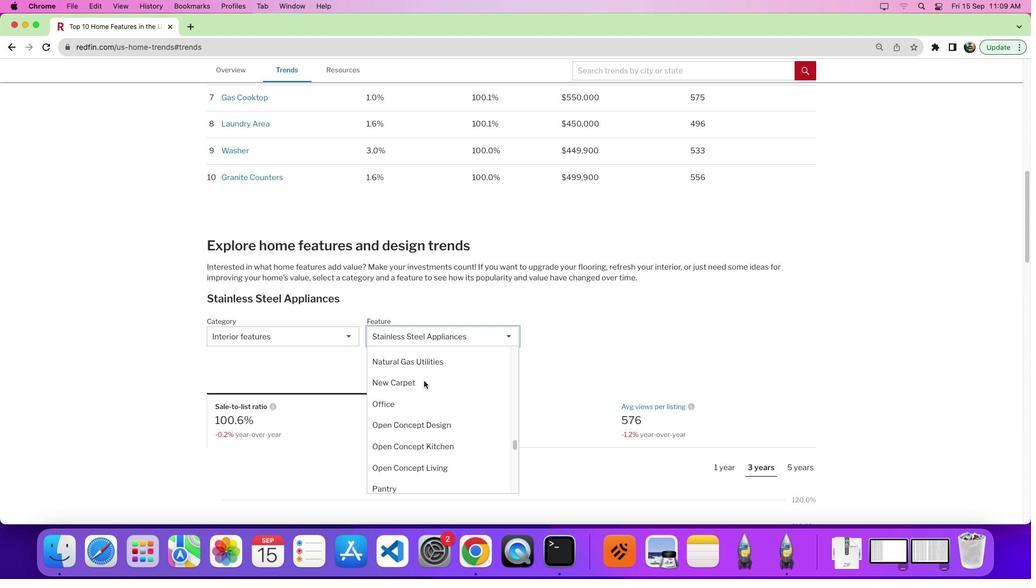 
Action: Mouse scrolled (423, 381) with delta (0, 0)
Screenshot: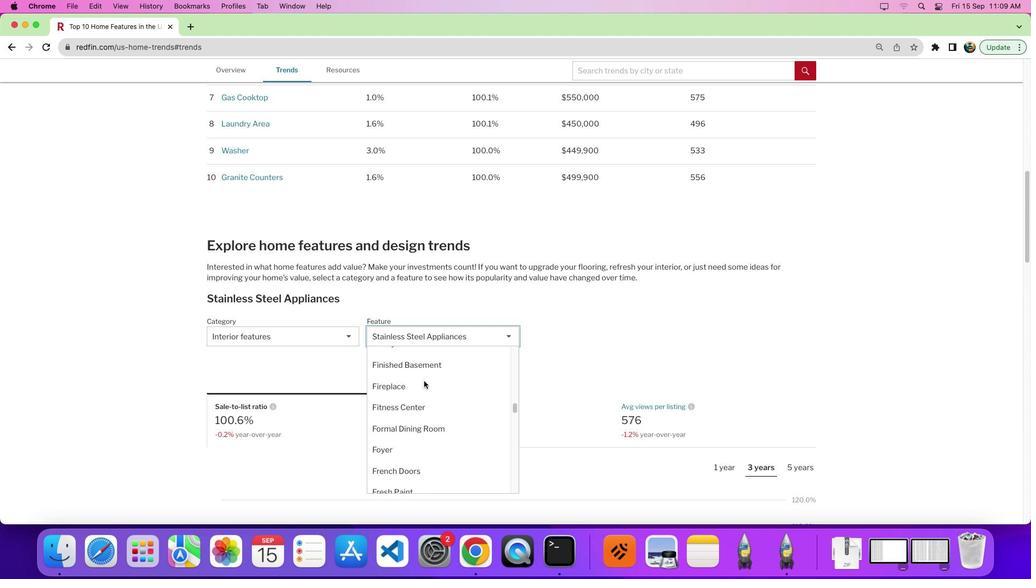 
Action: Mouse scrolled (423, 381) with delta (0, 0)
Screenshot: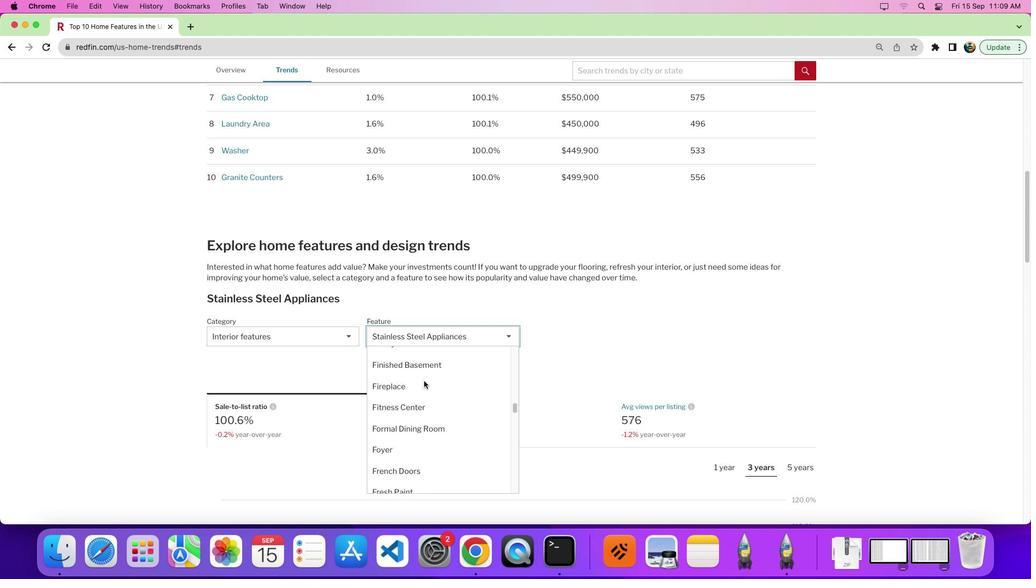 
Action: Mouse scrolled (423, 381) with delta (0, 4)
Screenshot: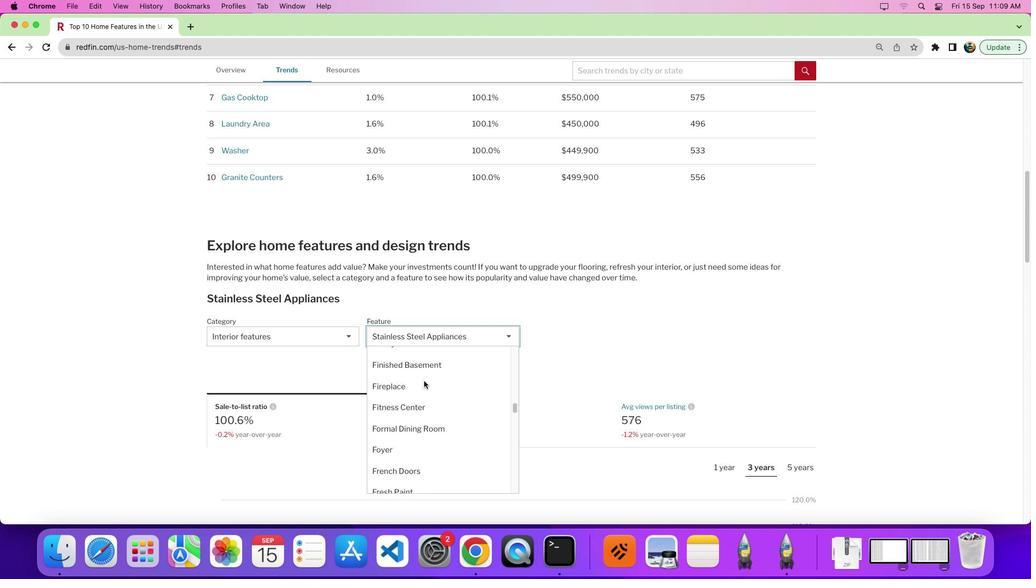 
Action: Mouse scrolled (423, 381) with delta (0, 6)
Screenshot: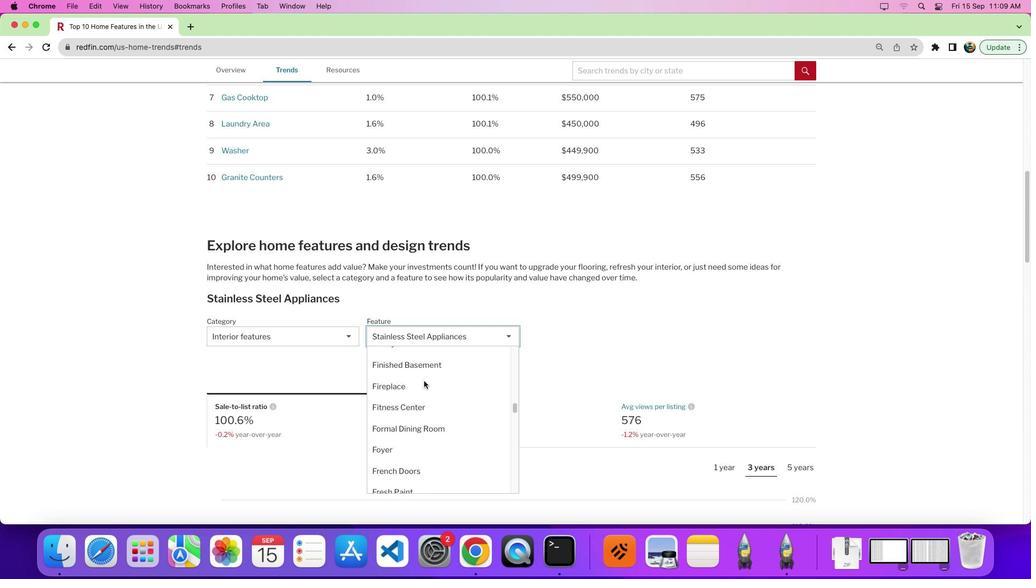 
Action: Mouse scrolled (423, 381) with delta (0, 0)
Screenshot: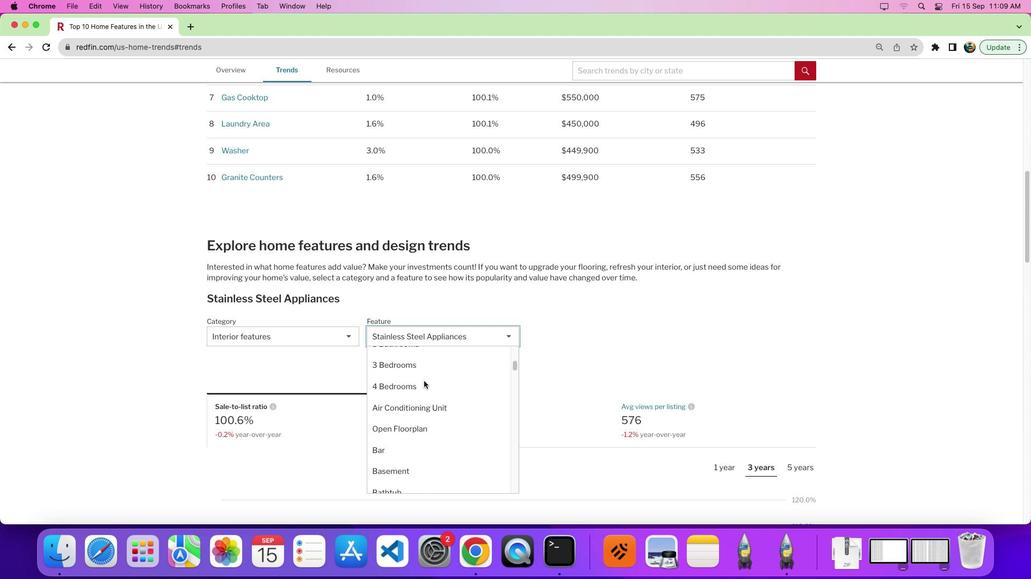 
Action: Mouse scrolled (423, 381) with delta (0, 1)
Screenshot: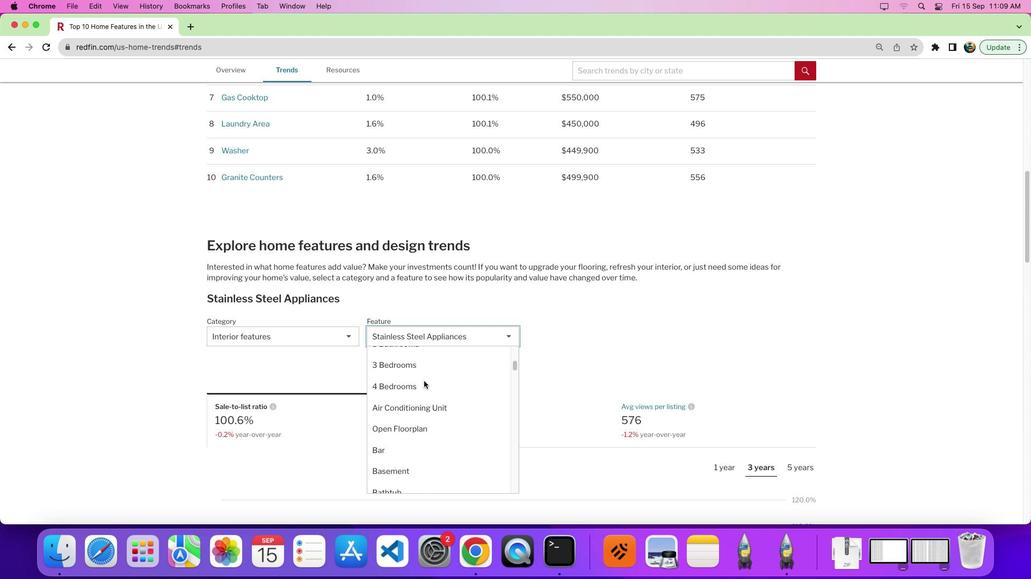 
Action: Mouse scrolled (423, 381) with delta (0, 4)
Screenshot: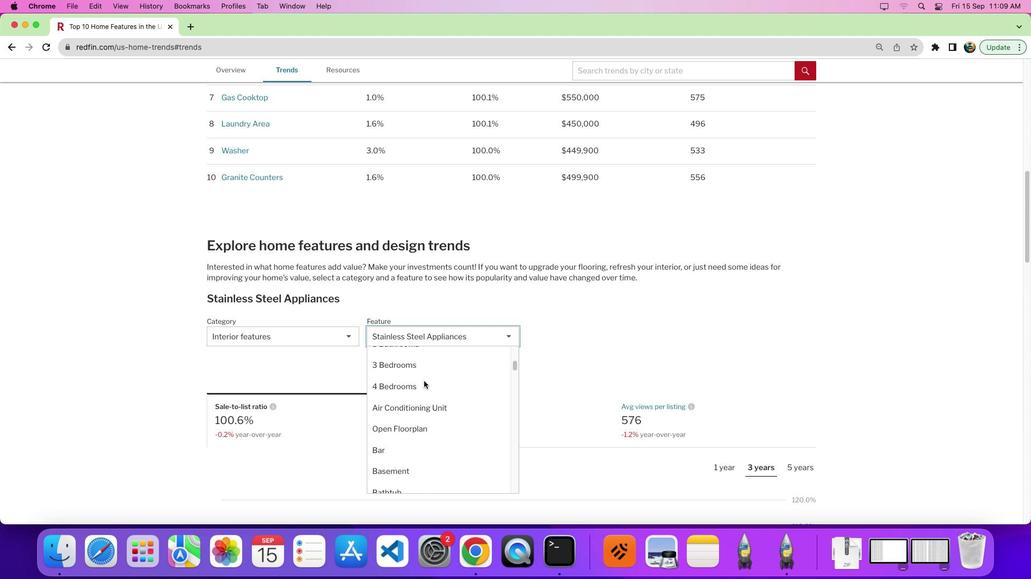 
Action: Mouse scrolled (423, 381) with delta (0, 6)
Screenshot: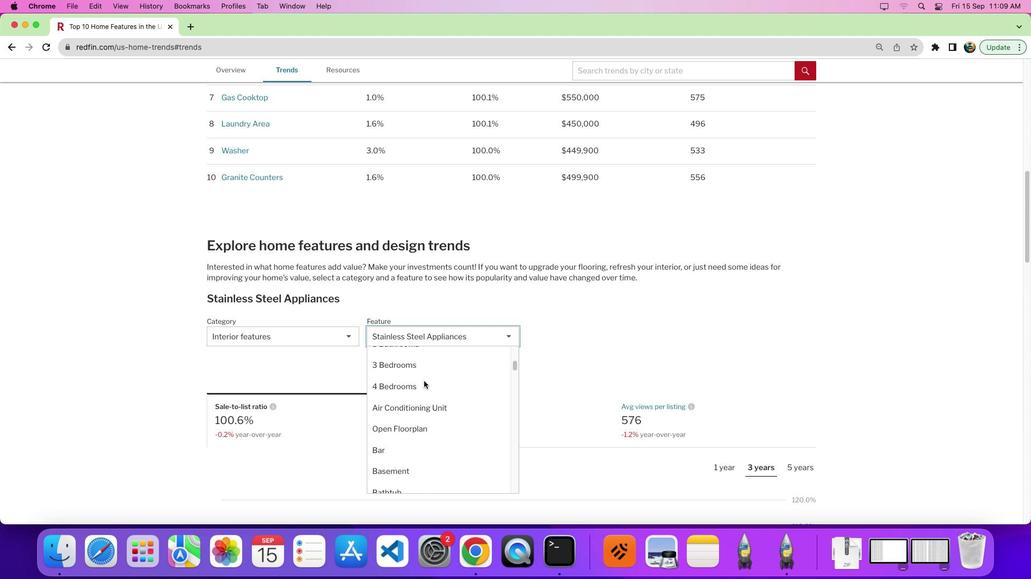 
Action: Mouse scrolled (423, 381) with delta (0, 0)
Screenshot: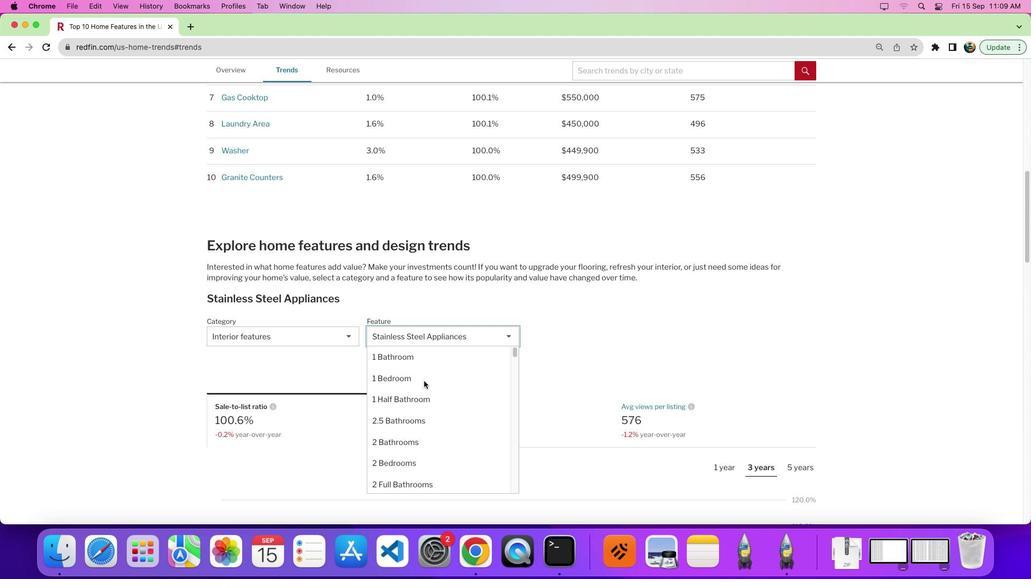 
Action: Mouse scrolled (423, 381) with delta (0, 0)
Screenshot: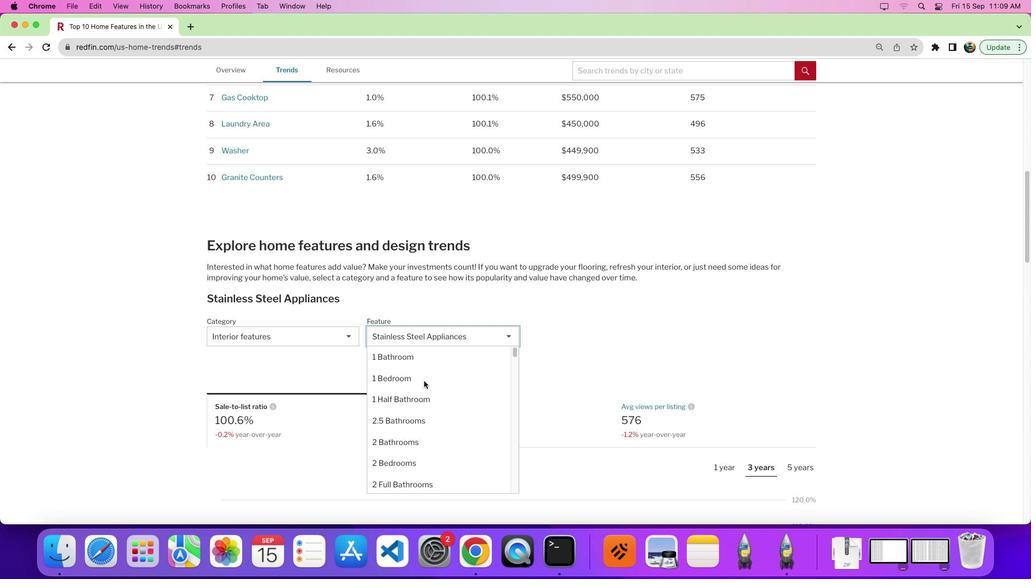 
Action: Mouse scrolled (423, 381) with delta (0, 3)
Screenshot: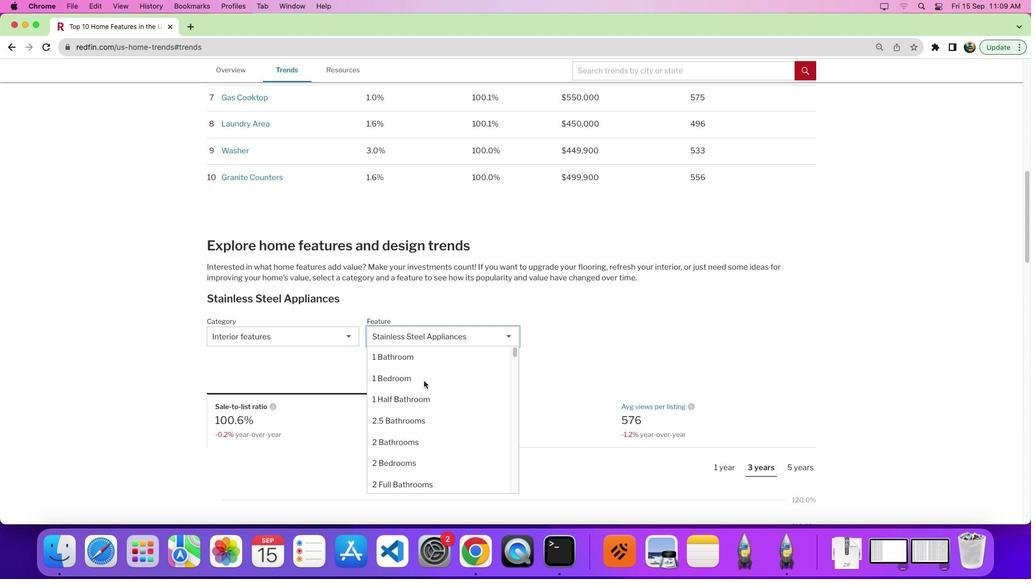 
Action: Mouse scrolled (423, 381) with delta (0, 5)
Screenshot: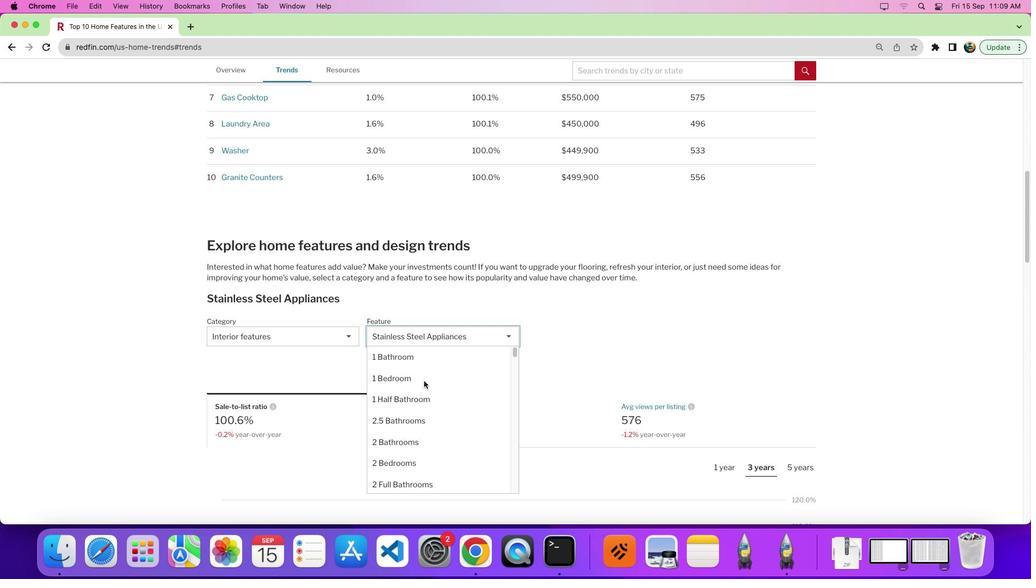 
Action: Mouse scrolled (423, 381) with delta (0, 7)
Screenshot: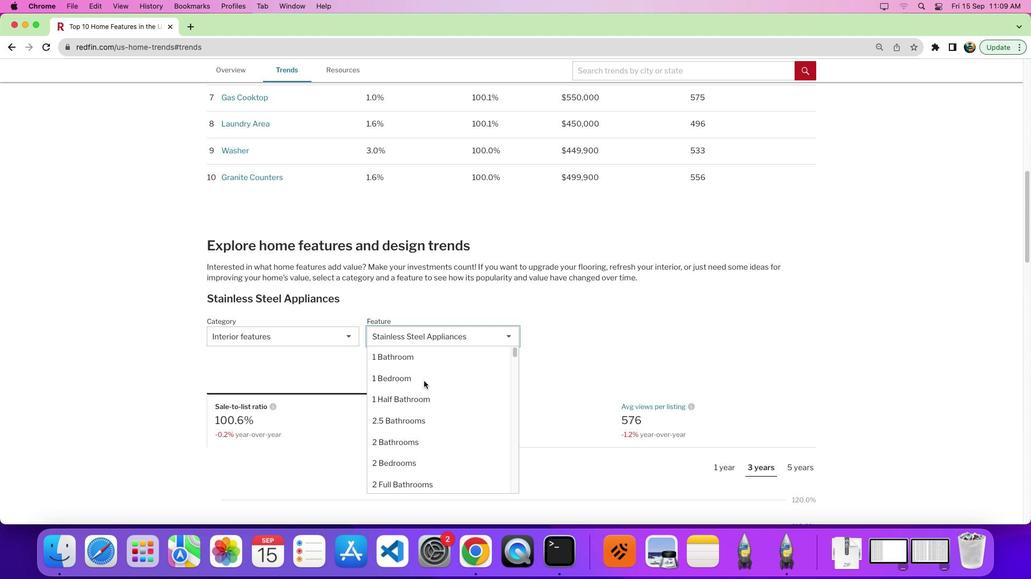 
Action: Mouse scrolled (423, 381) with delta (0, 0)
Screenshot: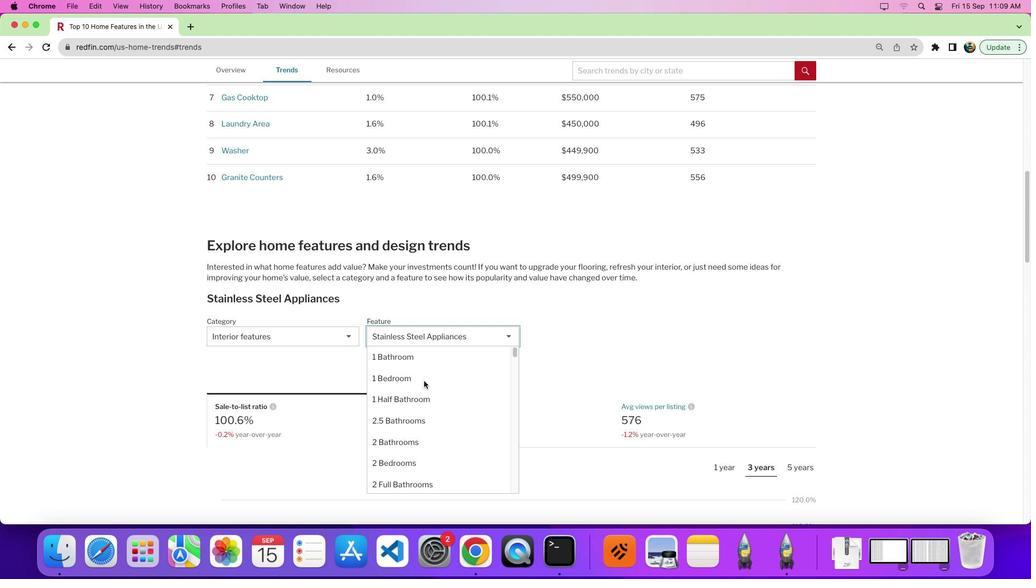
Action: Mouse scrolled (423, 381) with delta (0, 0)
Screenshot: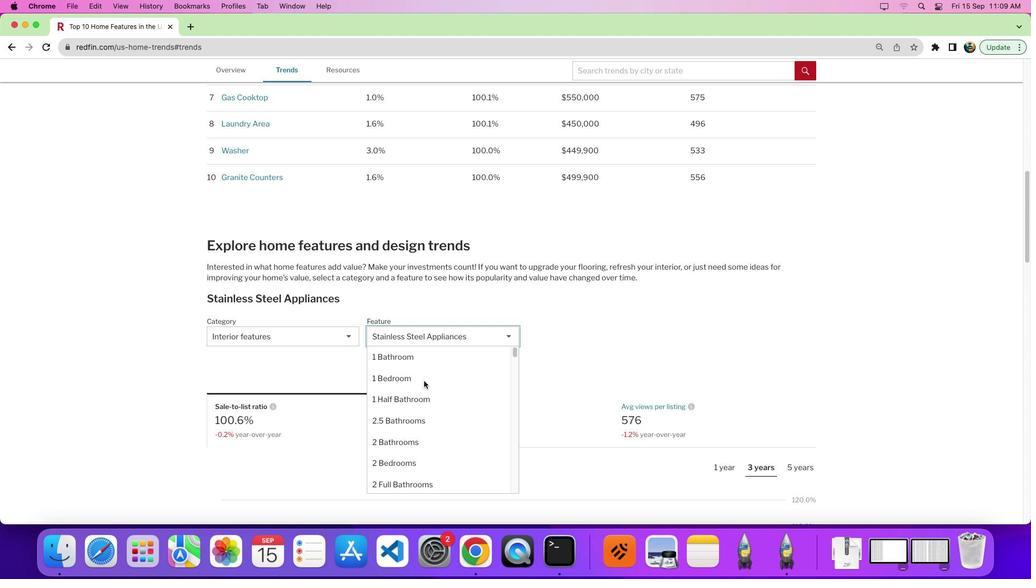 
Action: Mouse scrolled (423, 381) with delta (0, 3)
Screenshot: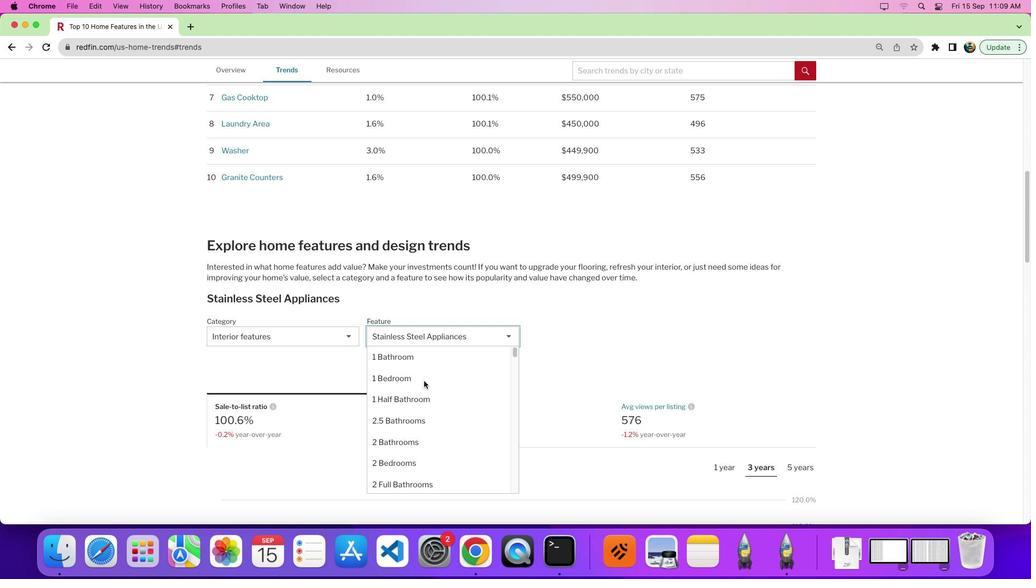 
Action: Mouse moved to (456, 422)
Screenshot: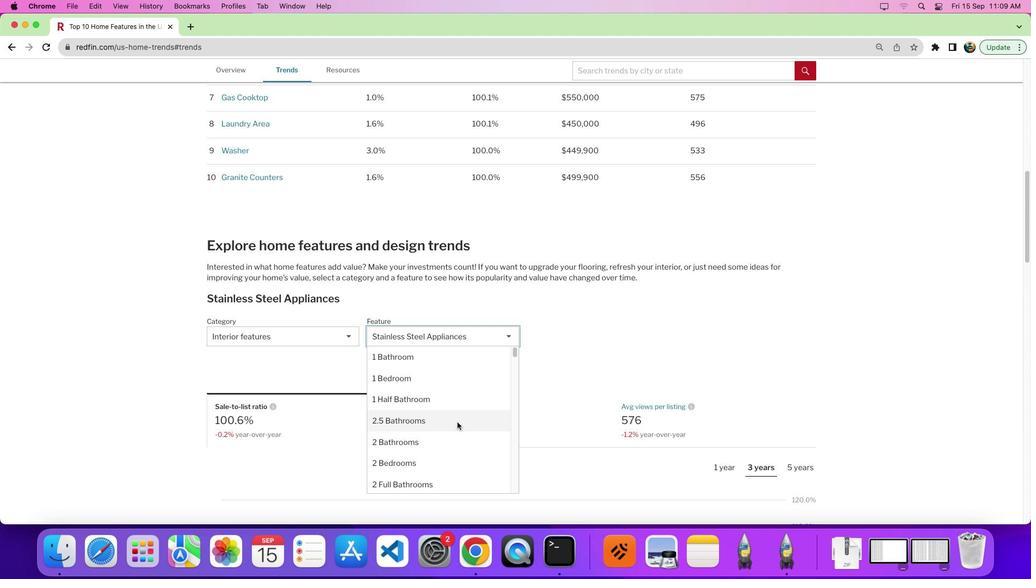 
Action: Mouse pressed left at (456, 422)
Screenshot: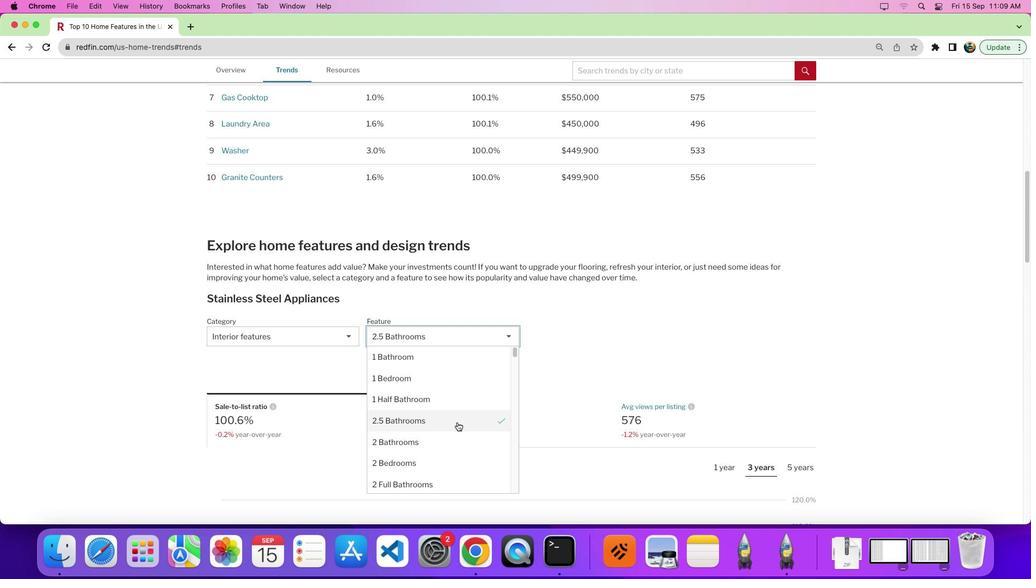 
Action: Mouse moved to (664, 396)
Screenshot: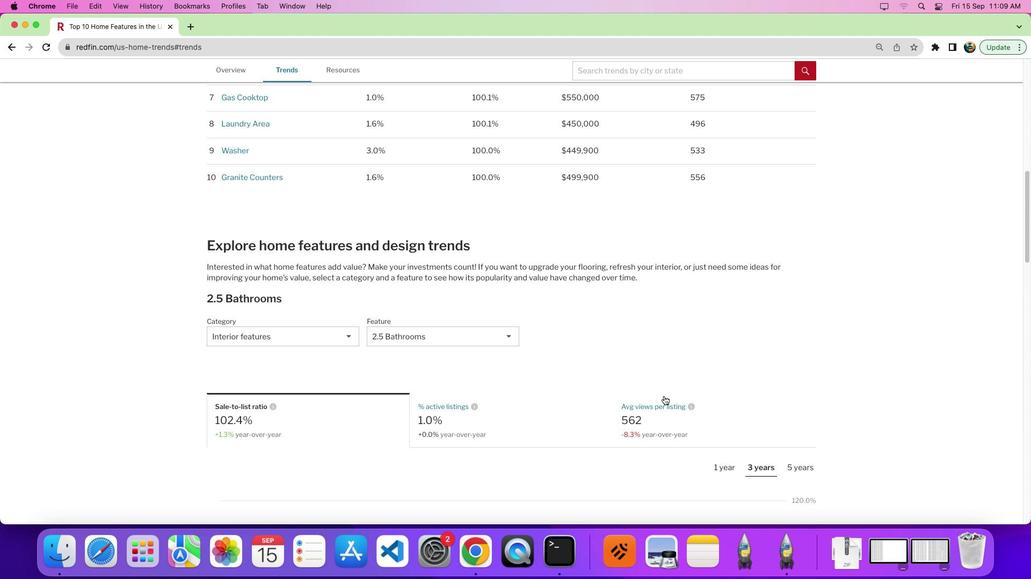 
Action: Mouse pressed left at (664, 396)
Screenshot: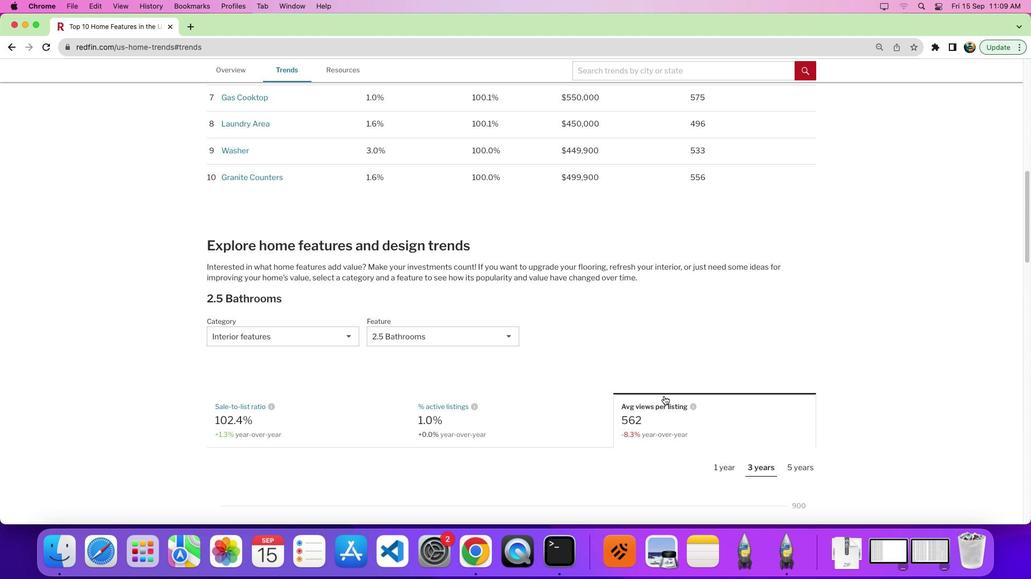
Action: Mouse moved to (482, 412)
Screenshot: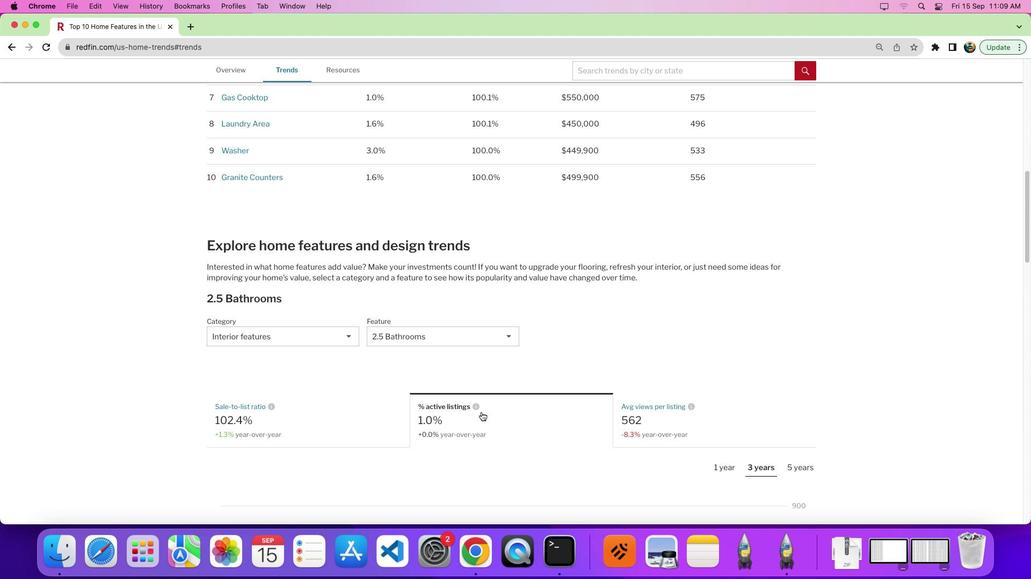 
Action: Mouse pressed left at (482, 412)
Screenshot: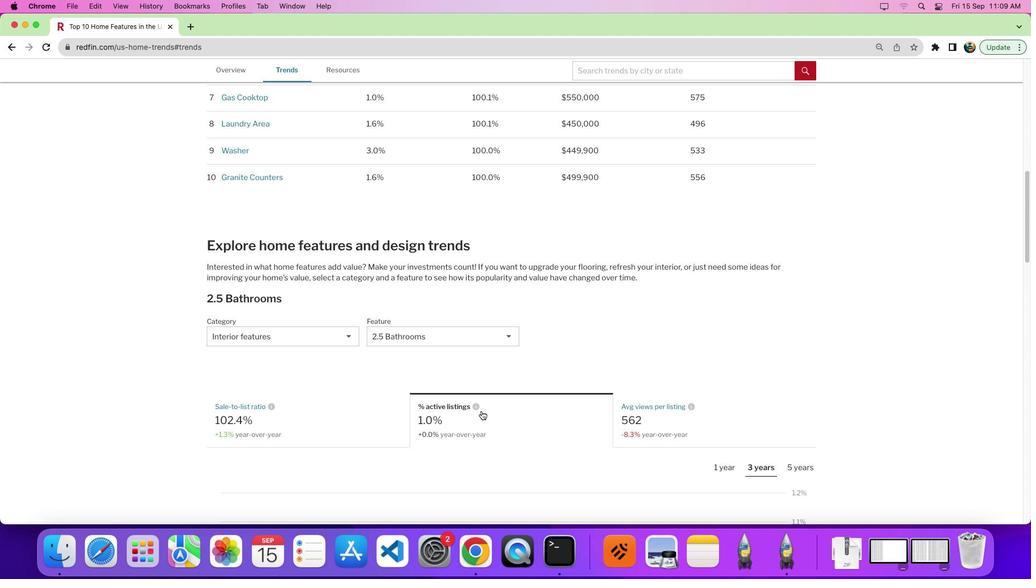 
Action: Mouse moved to (664, 381)
Screenshot: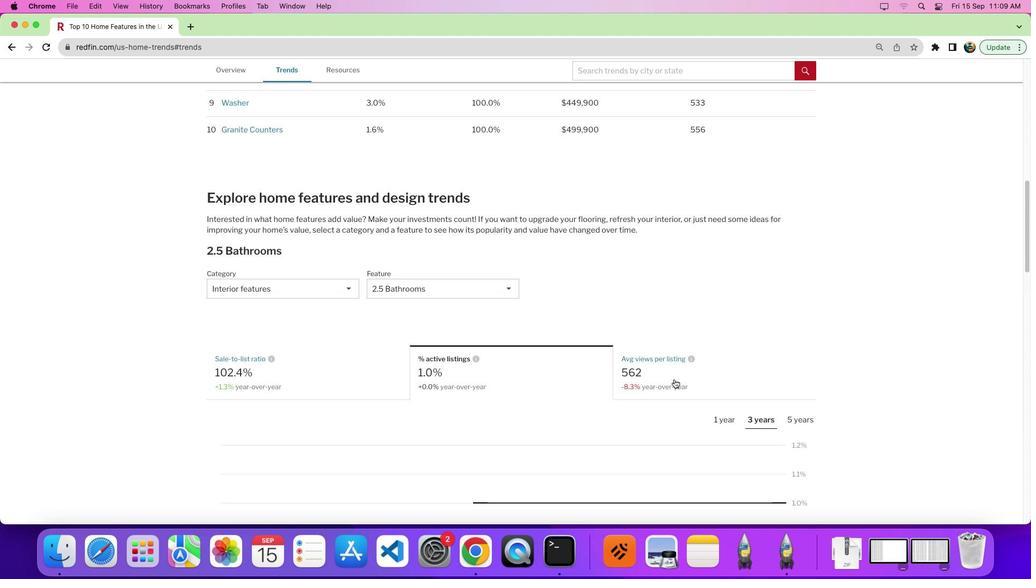 
Action: Mouse scrolled (664, 381) with delta (0, 0)
Screenshot: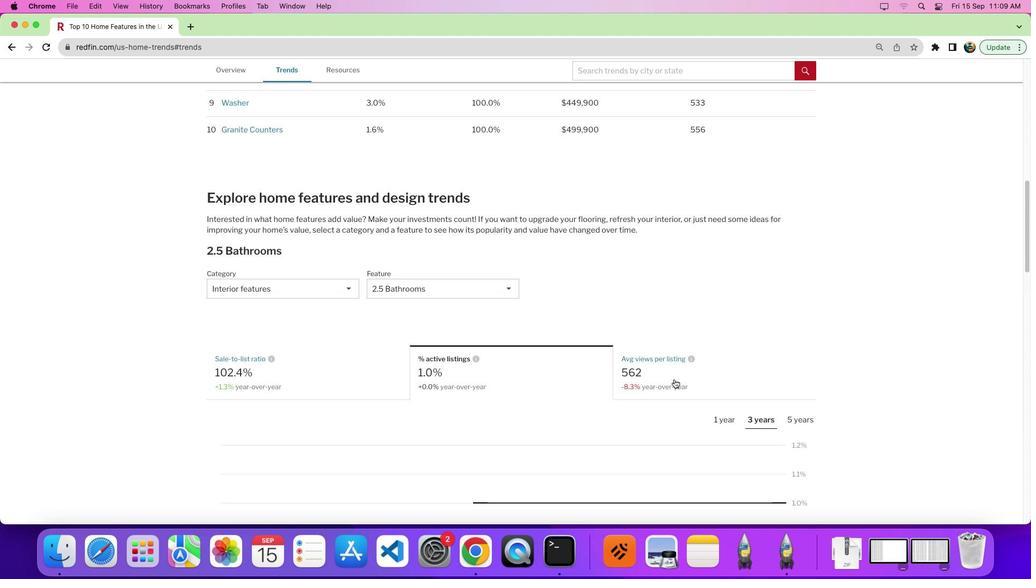 
Action: Mouse scrolled (664, 381) with delta (0, 0)
Screenshot: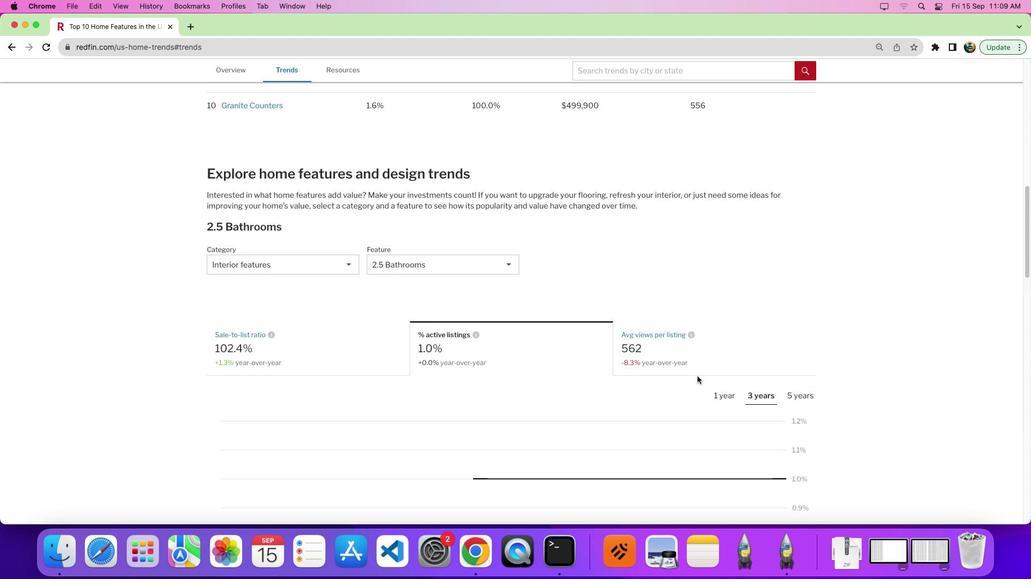 
Action: Mouse moved to (665, 381)
Screenshot: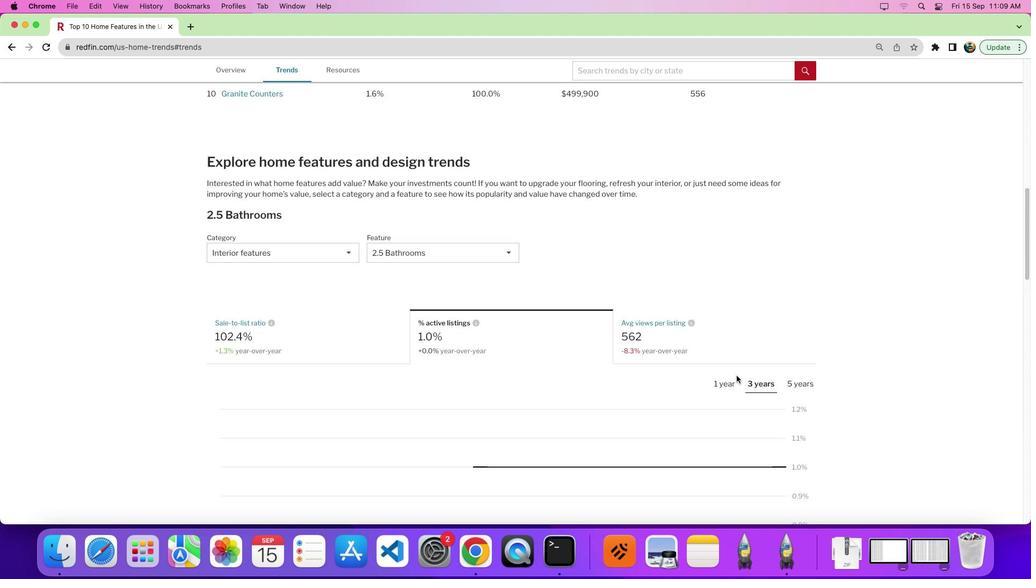 
Action: Mouse scrolled (665, 381) with delta (0, -1)
Screenshot: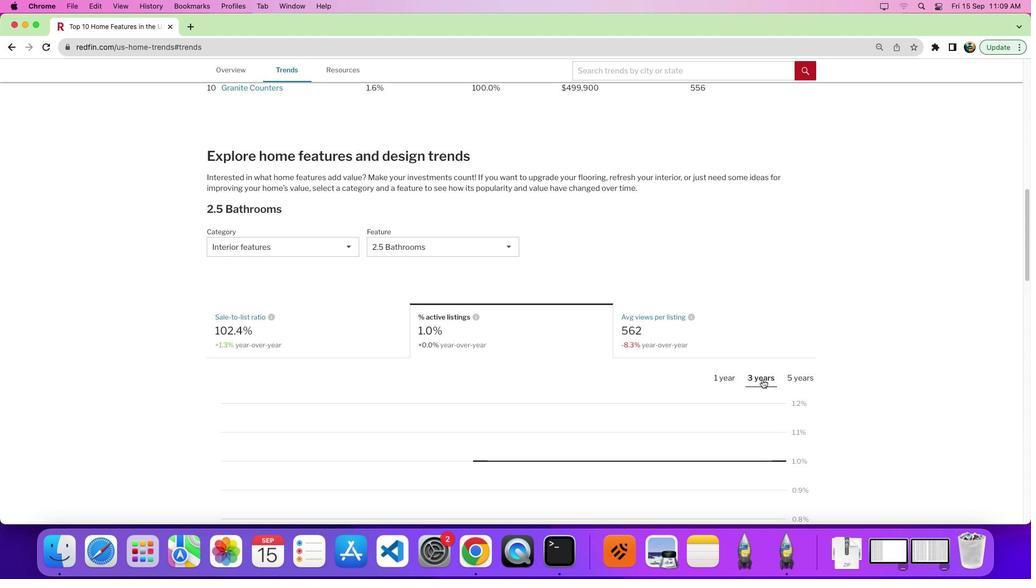 
Action: Mouse moved to (793, 381)
Screenshot: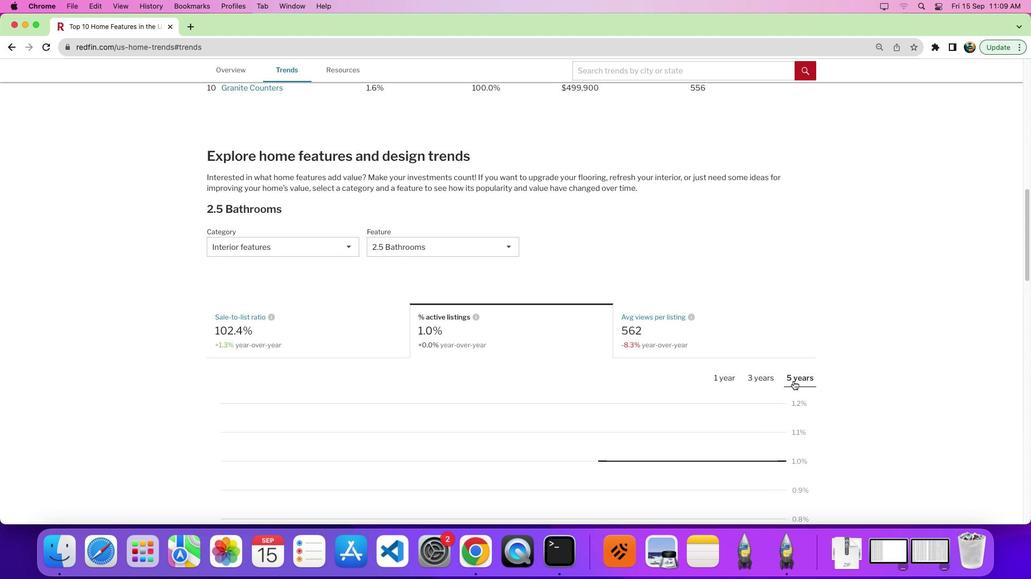 
Action: Mouse pressed left at (793, 381)
Screenshot: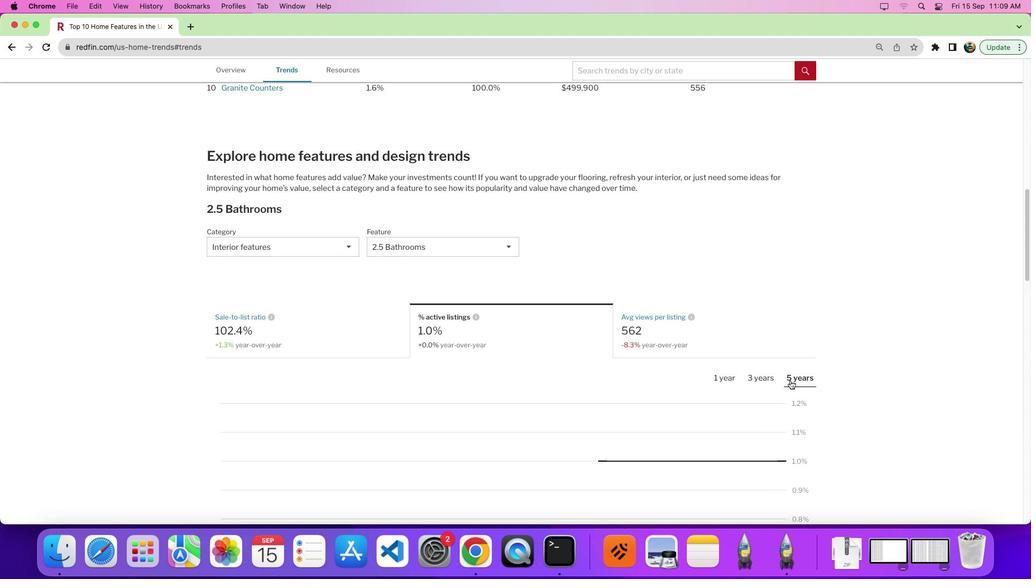 
Action: Mouse moved to (790, 381)
Screenshot: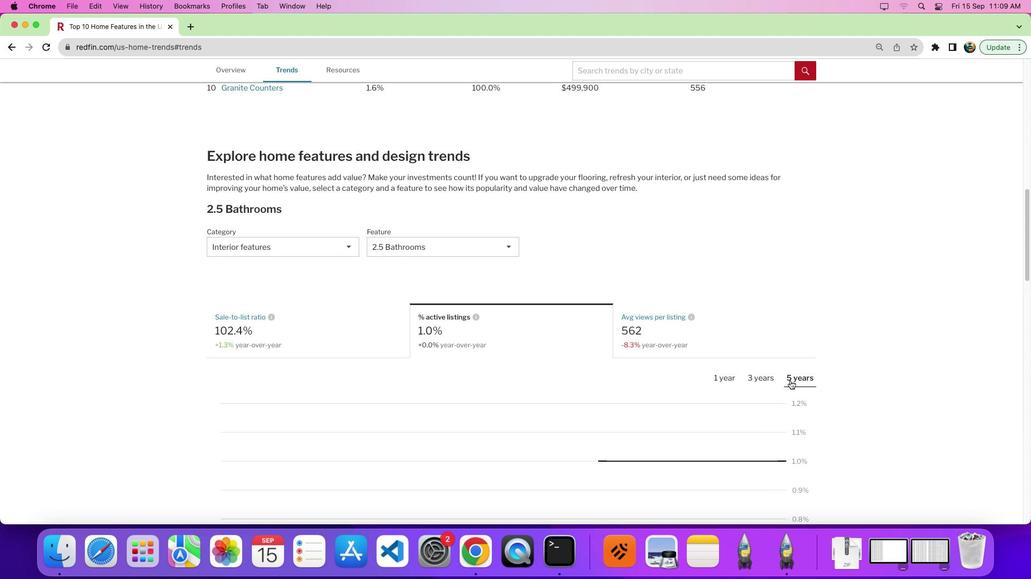 
Action: Mouse scrolled (790, 381) with delta (0, 0)
Screenshot: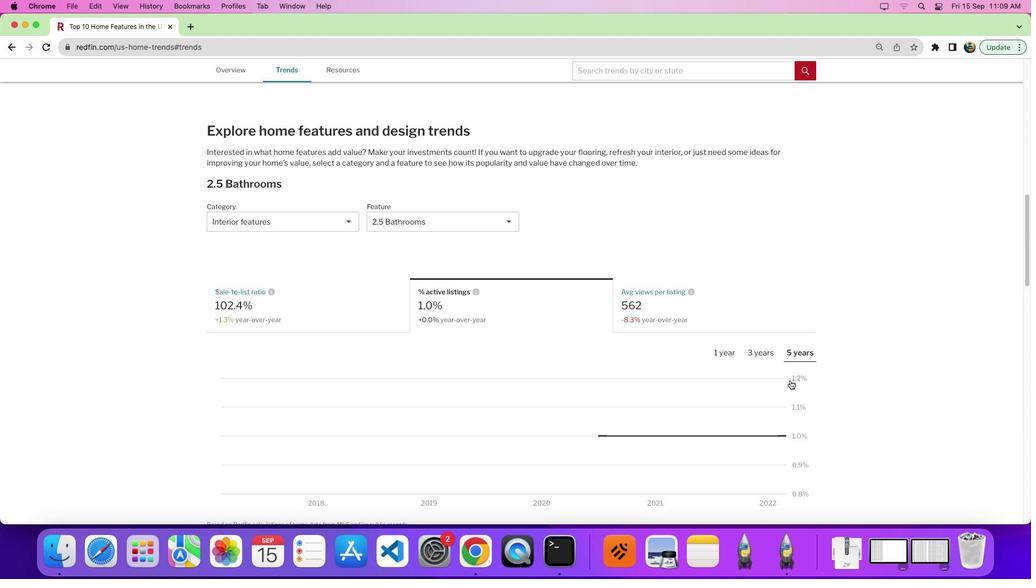 
Action: Mouse scrolled (790, 381) with delta (0, 0)
Screenshot: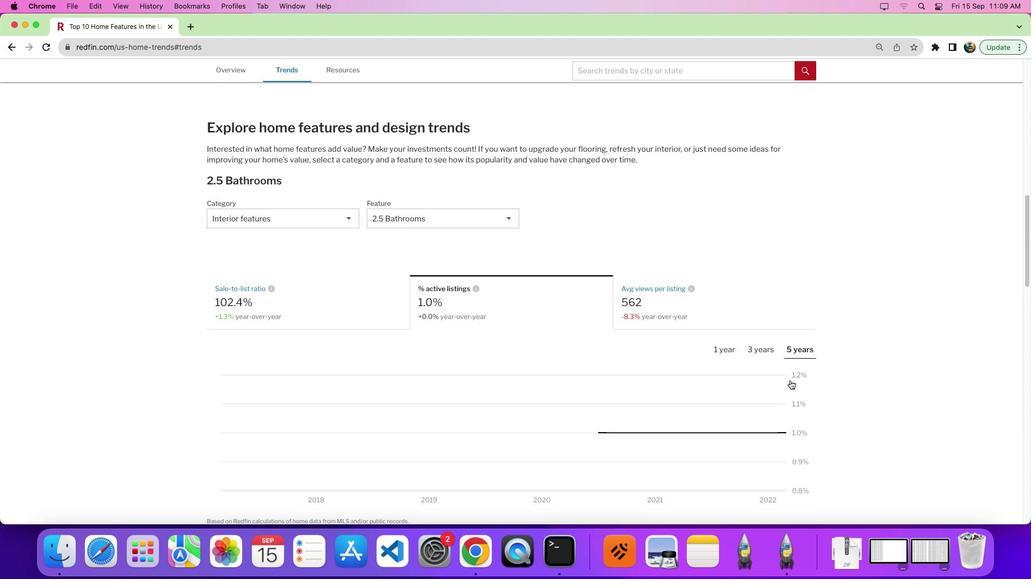
Action: Mouse moved to (789, 381)
Screenshot: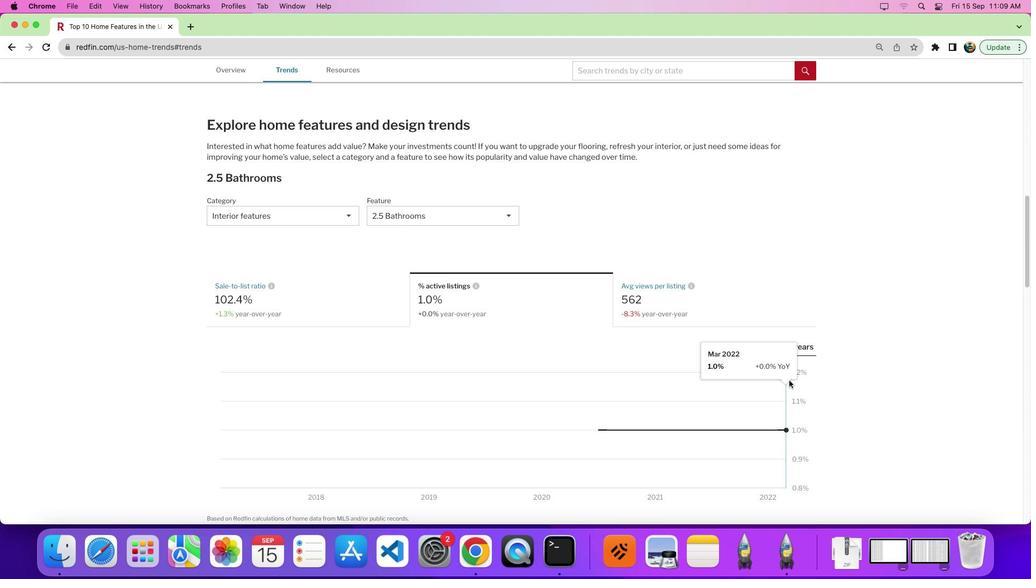 
Action: Mouse scrolled (789, 381) with delta (0, 0)
Screenshot: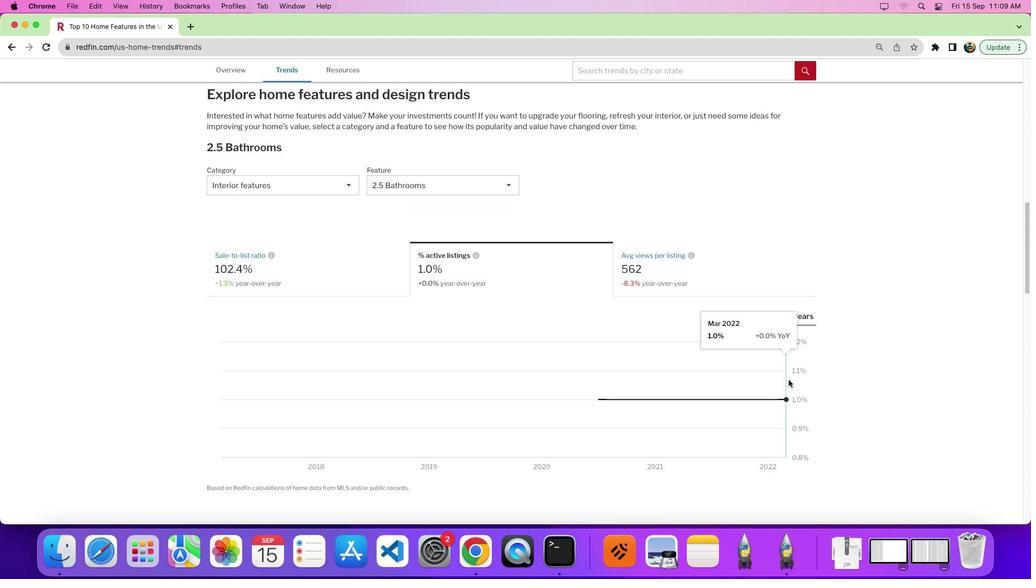 
Action: Mouse moved to (789, 381)
Screenshot: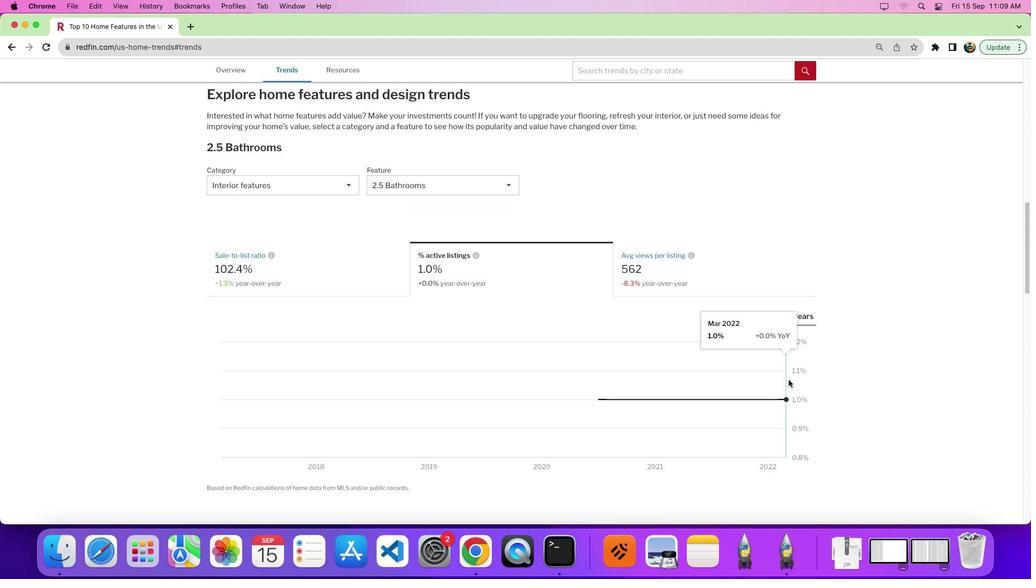
Action: Mouse scrolled (789, 381) with delta (0, 0)
Screenshot: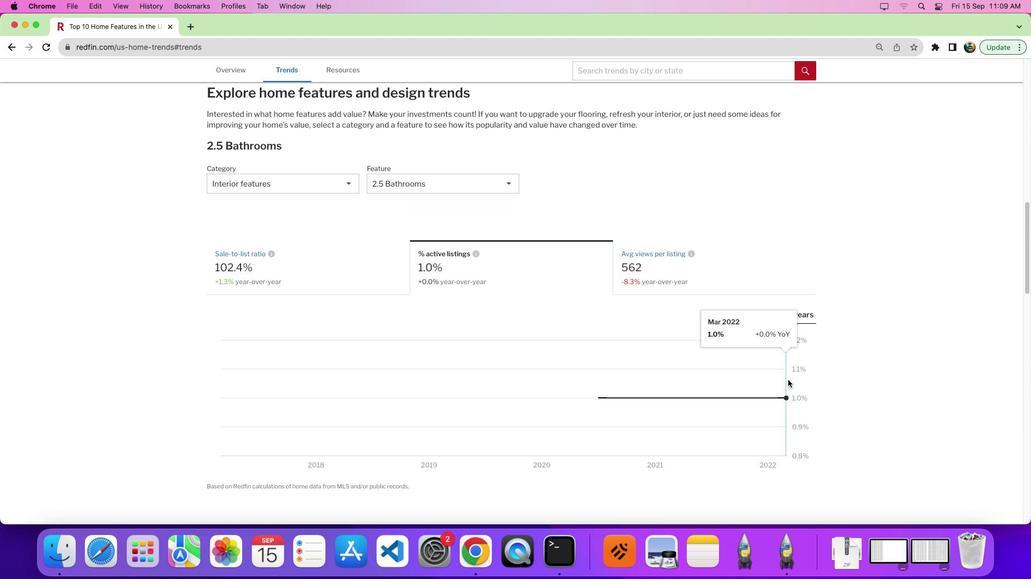 
Action: Mouse moved to (788, 380)
Screenshot: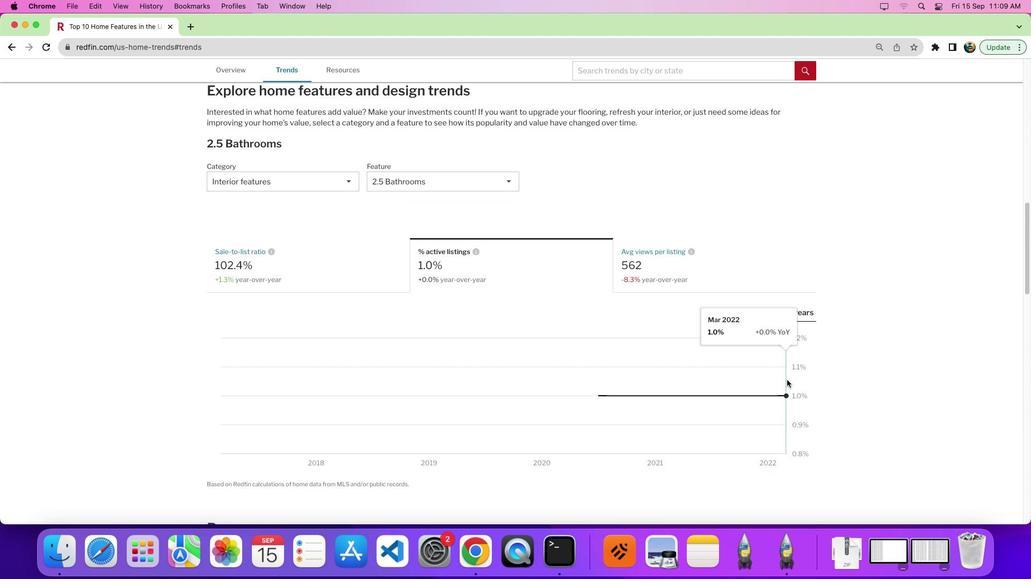 
Action: Mouse scrolled (788, 380) with delta (0, 0)
Screenshot: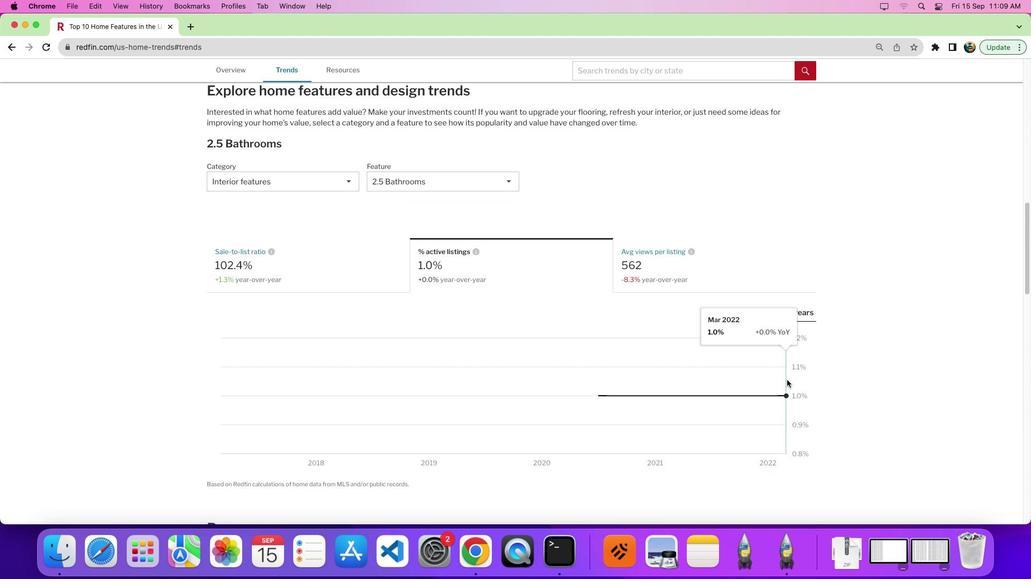 
Action: Mouse moved to (706, 366)
Screenshot: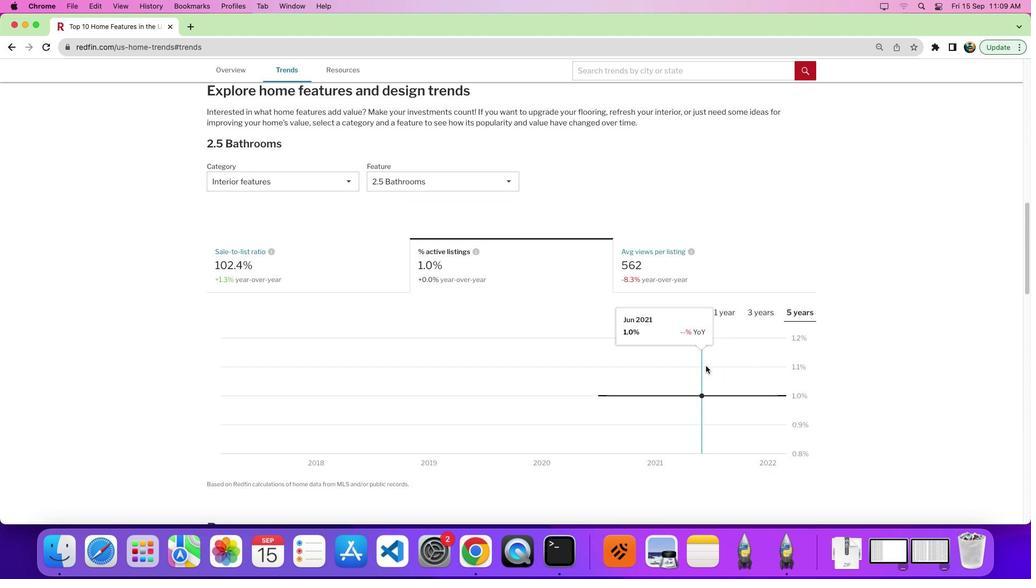 
